 Task: Find connections with filter location Lebu with filter topic #Energywith filter profile language German with filter current company Blue Star Limited with filter school Vidya Mandir Senior Secondary School with filter industry Retail Art Dealers with filter service category Strategic Planning with filter keywords title Civil Engineer
Action: Mouse moved to (533, 74)
Screenshot: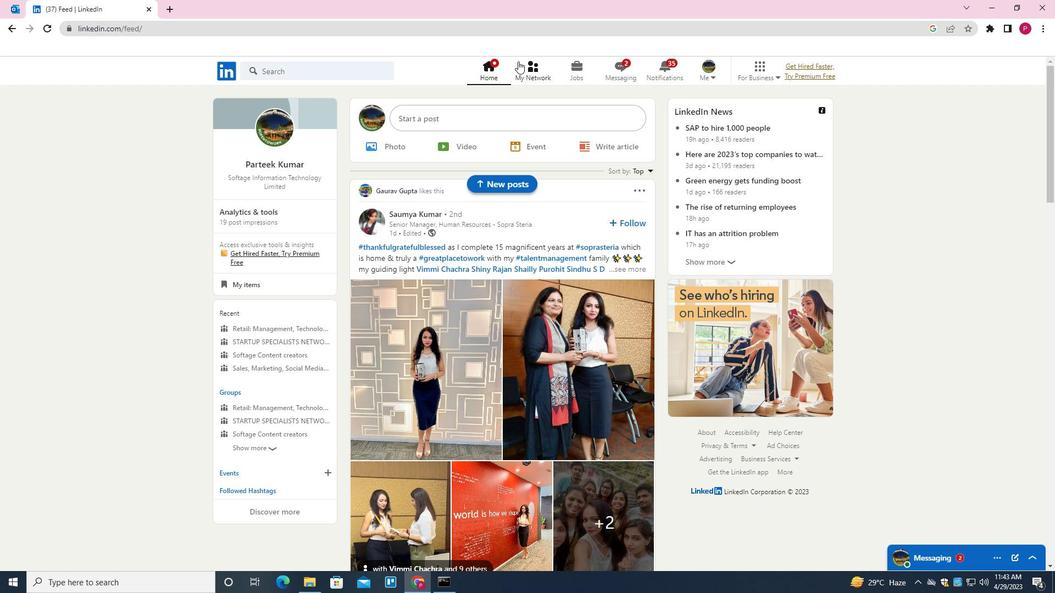 
Action: Mouse pressed left at (533, 74)
Screenshot: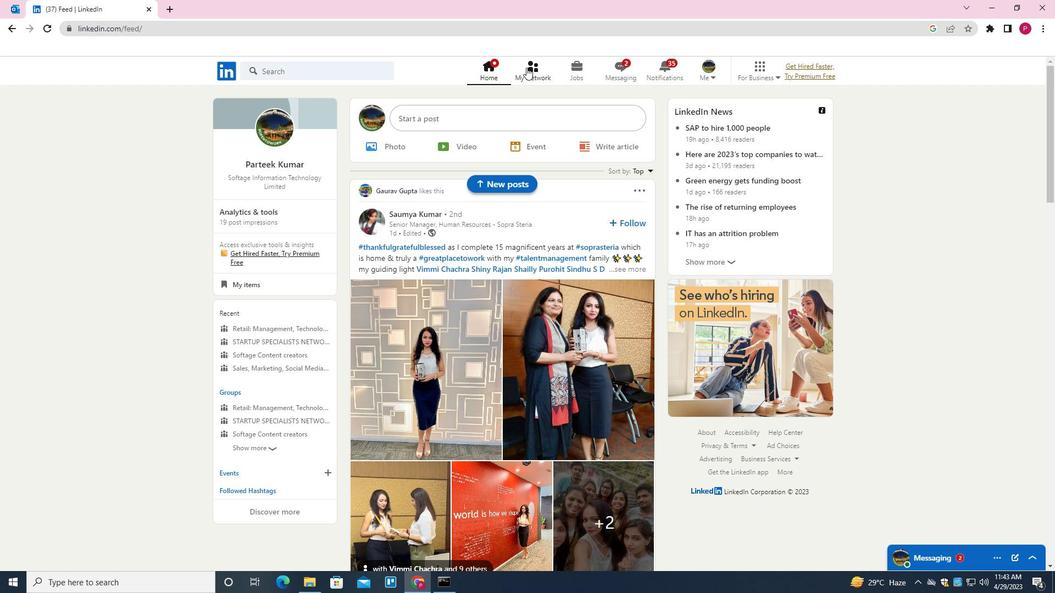 
Action: Mouse moved to (334, 134)
Screenshot: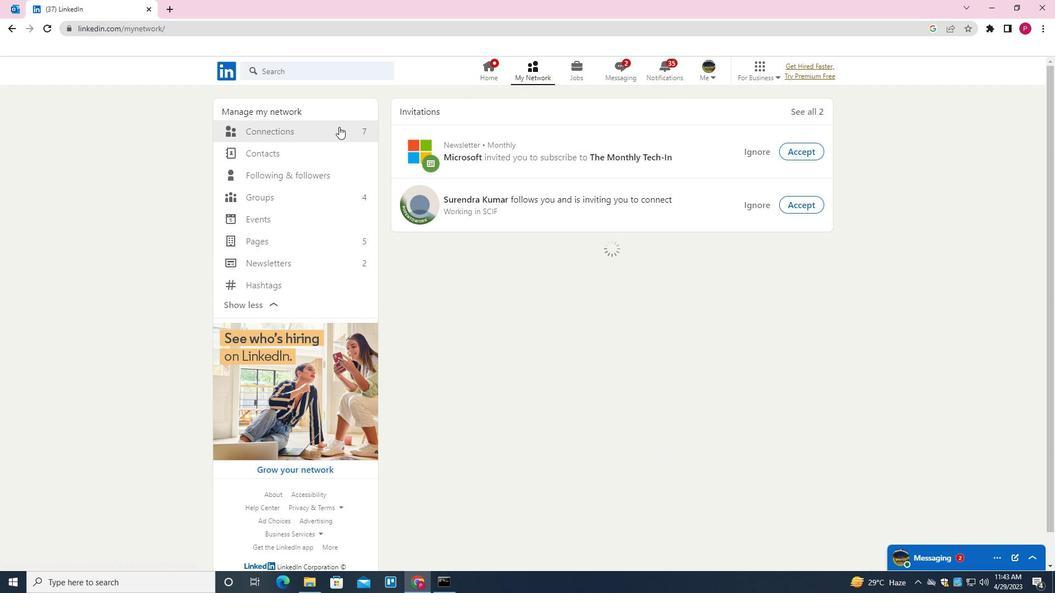 
Action: Mouse pressed left at (334, 134)
Screenshot: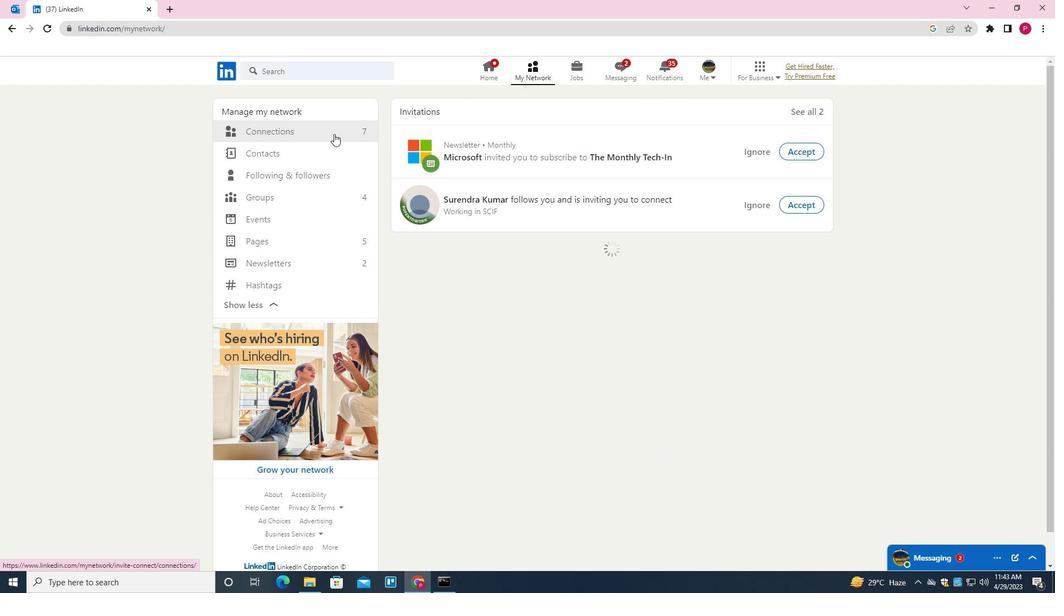
Action: Mouse moved to (604, 131)
Screenshot: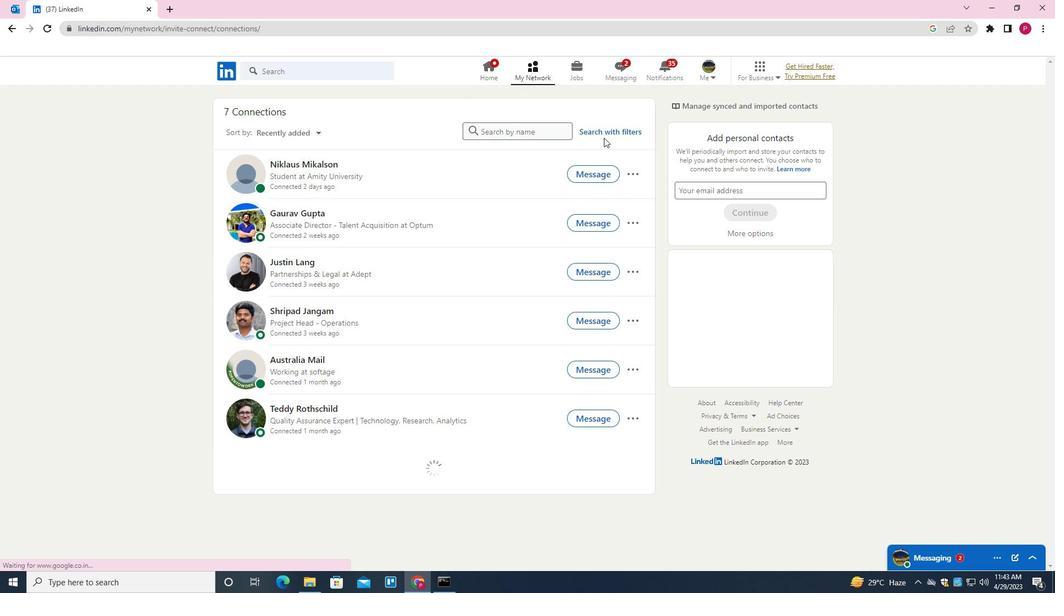 
Action: Mouse pressed left at (604, 131)
Screenshot: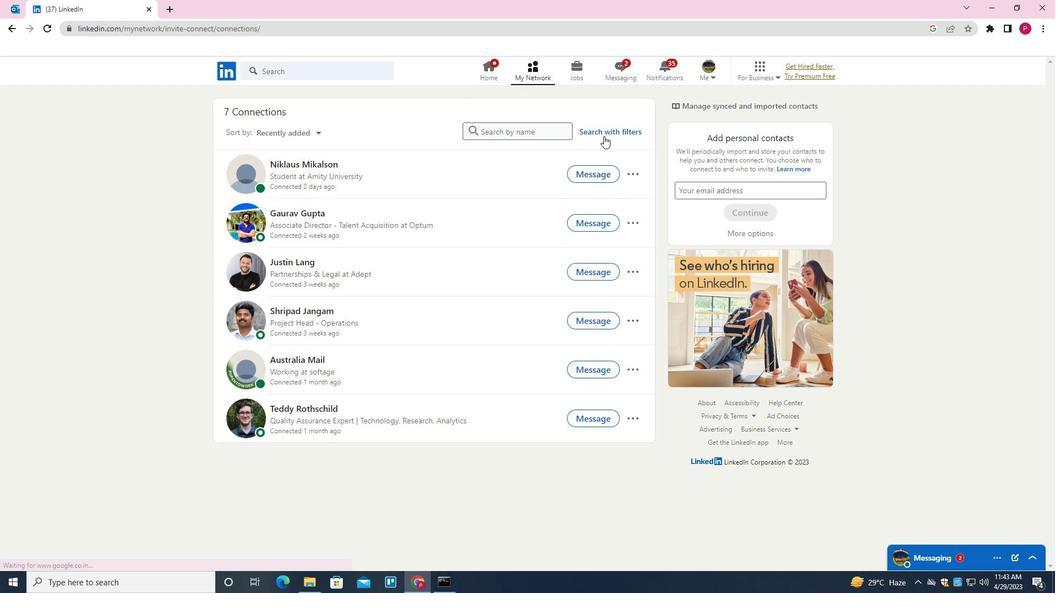
Action: Mouse moved to (565, 100)
Screenshot: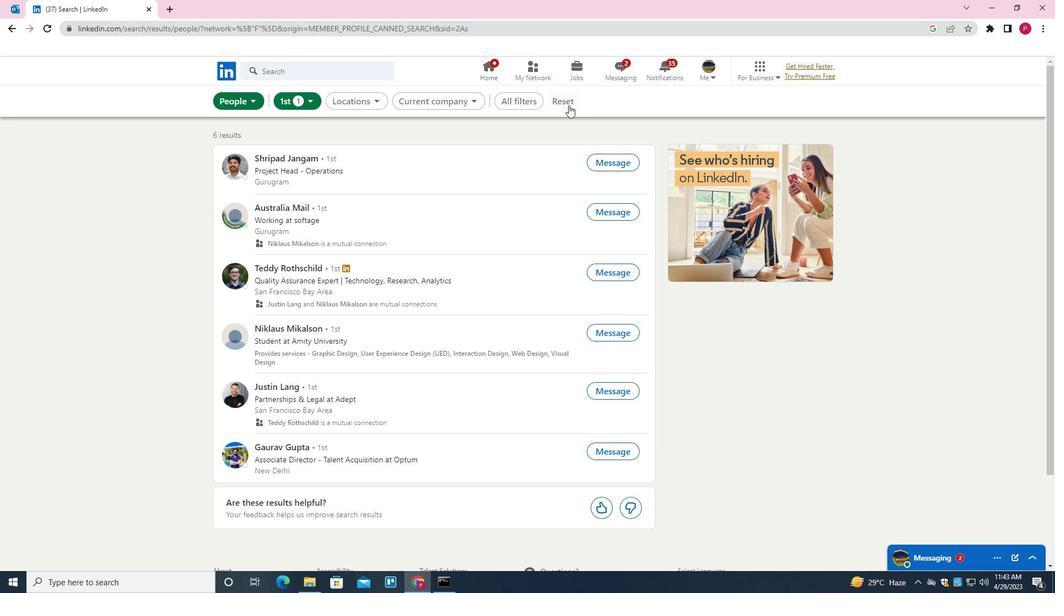 
Action: Mouse pressed left at (565, 100)
Screenshot: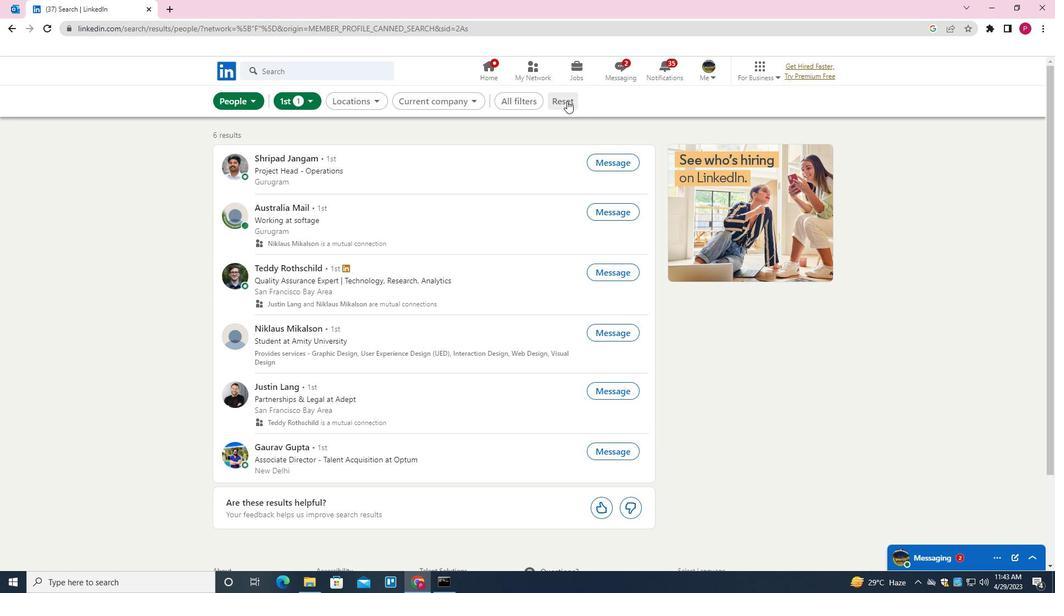 
Action: Mouse moved to (558, 100)
Screenshot: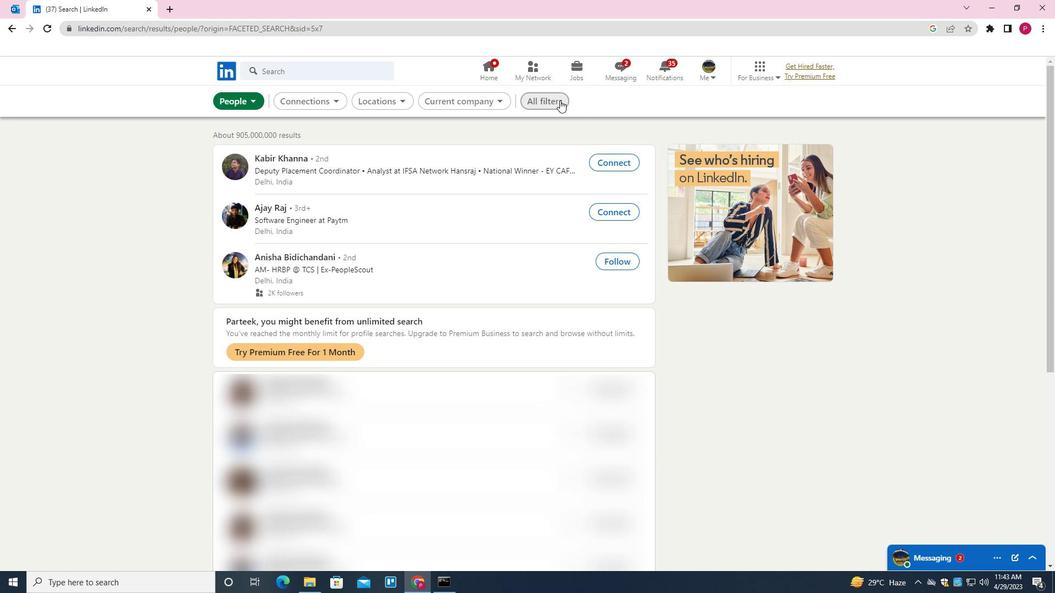 
Action: Mouse pressed left at (558, 100)
Screenshot: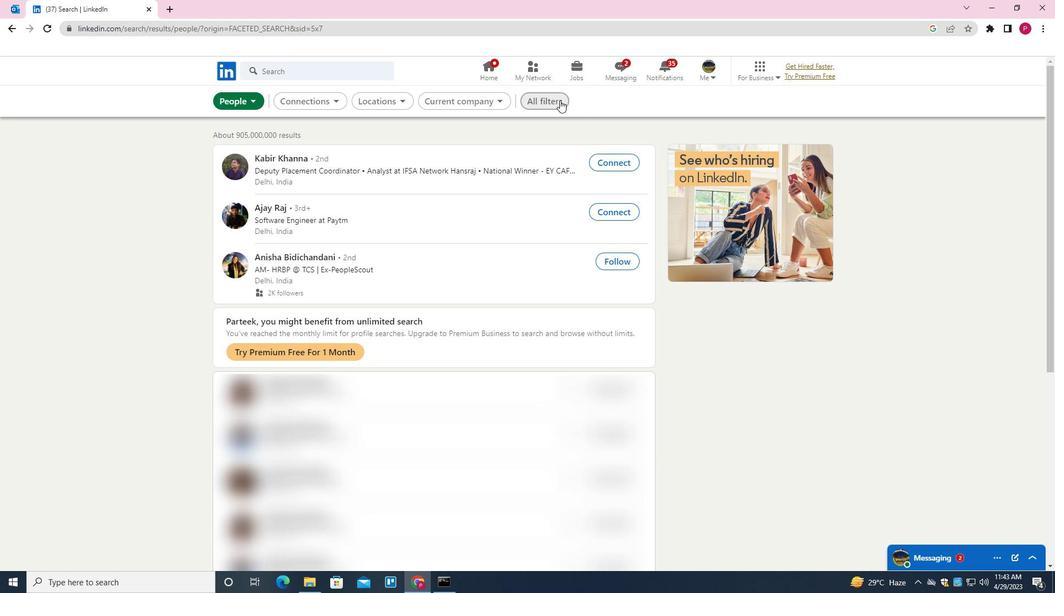 
Action: Mouse moved to (821, 300)
Screenshot: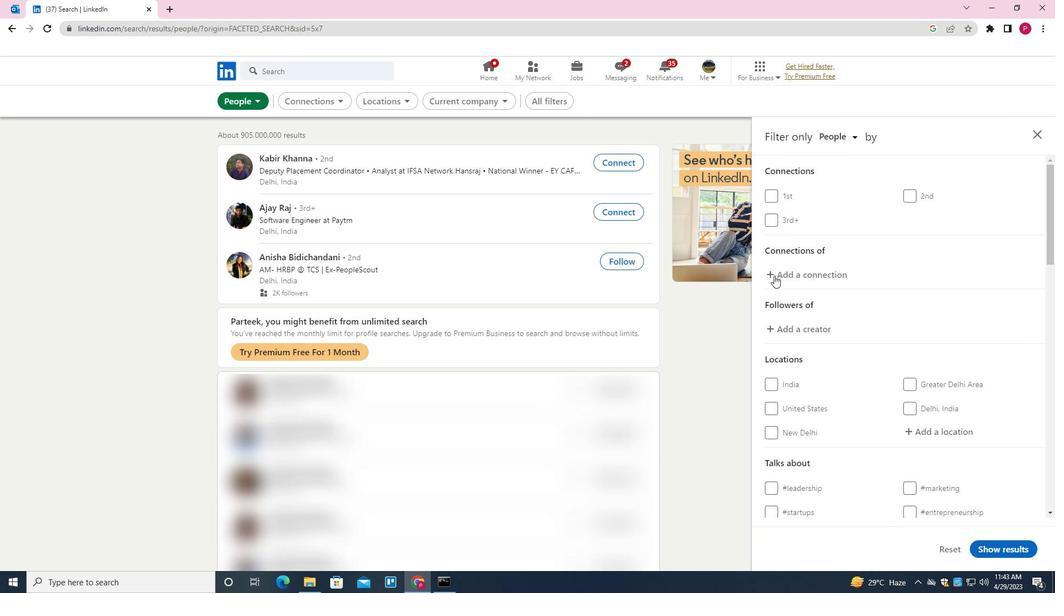 
Action: Mouse scrolled (821, 300) with delta (0, 0)
Screenshot: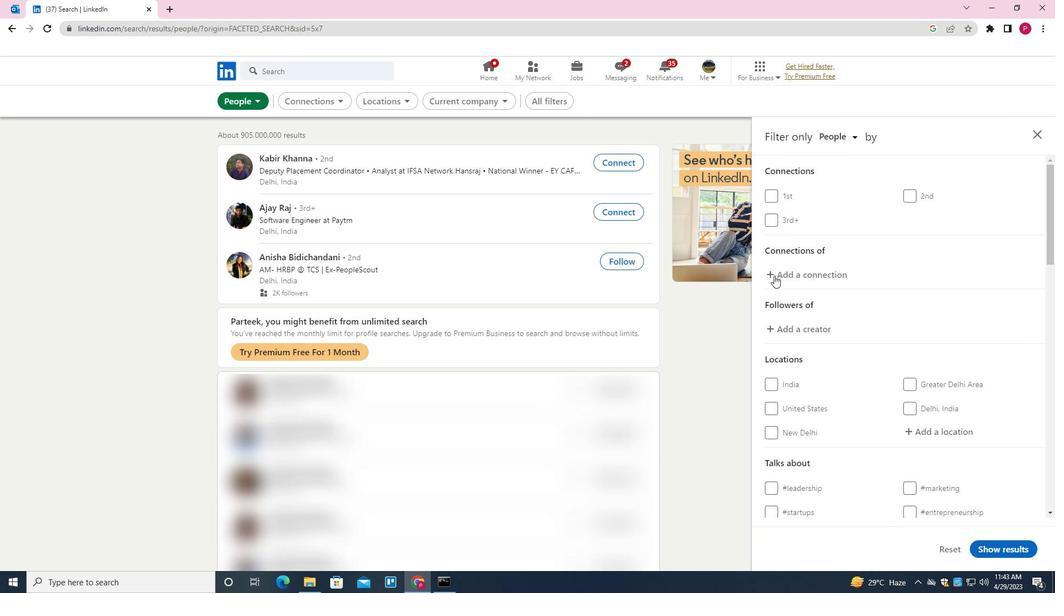 
Action: Mouse moved to (829, 305)
Screenshot: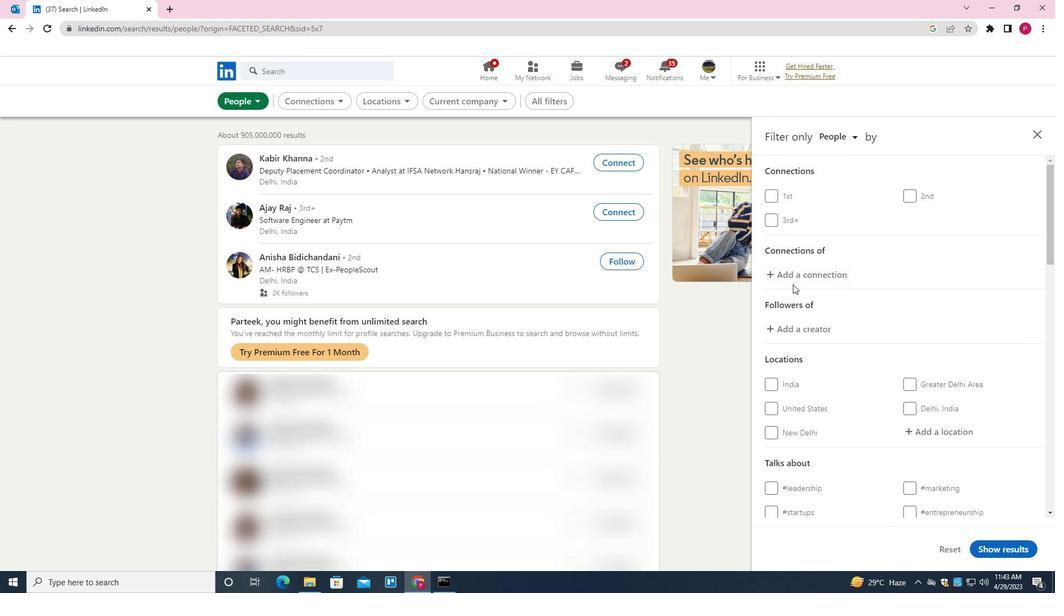 
Action: Mouse scrolled (829, 304) with delta (0, 0)
Screenshot: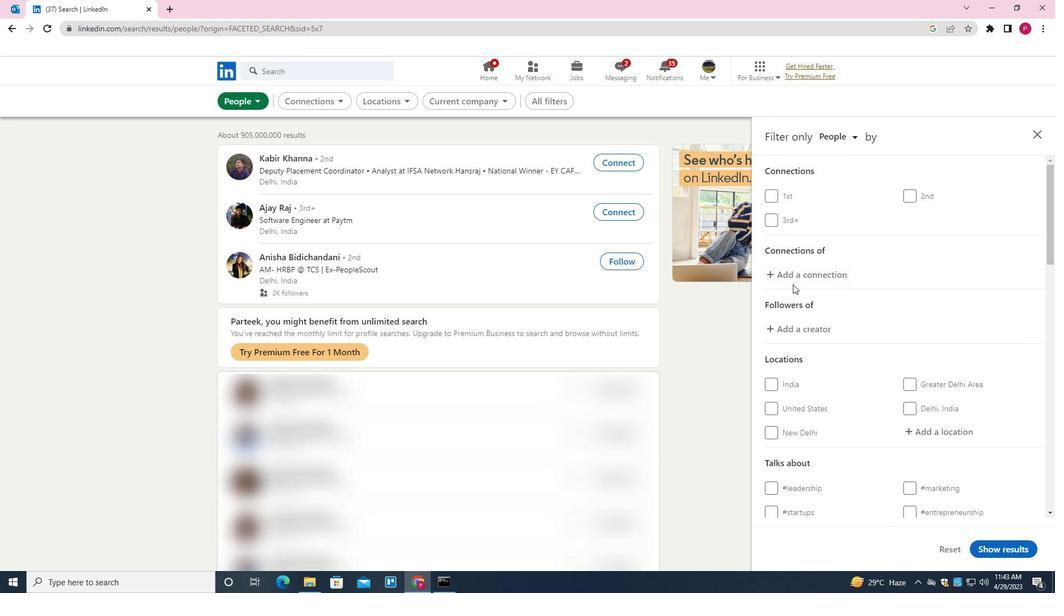
Action: Mouse moved to (950, 323)
Screenshot: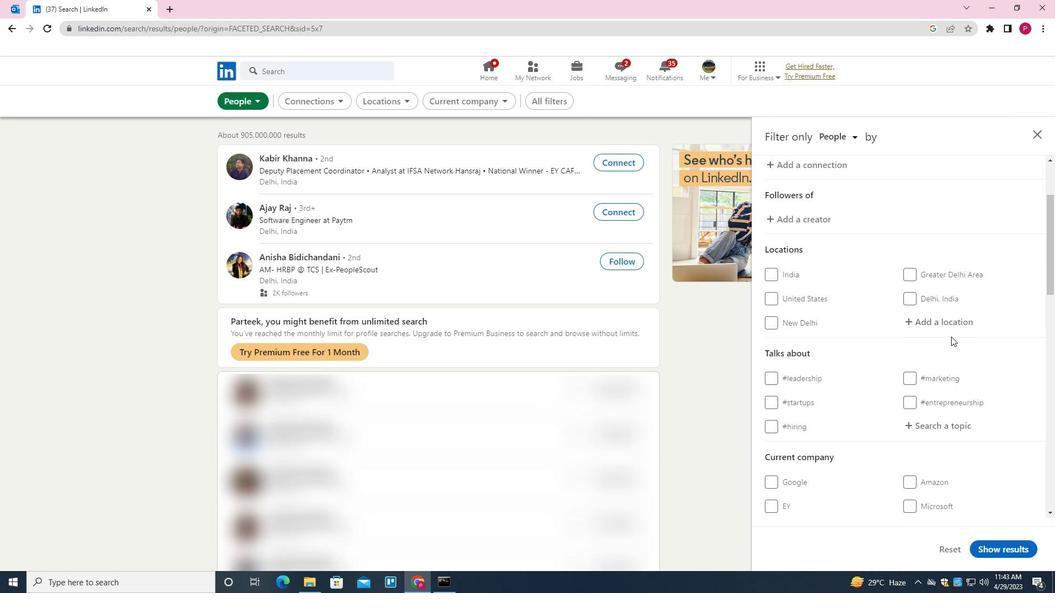 
Action: Mouse pressed left at (950, 323)
Screenshot: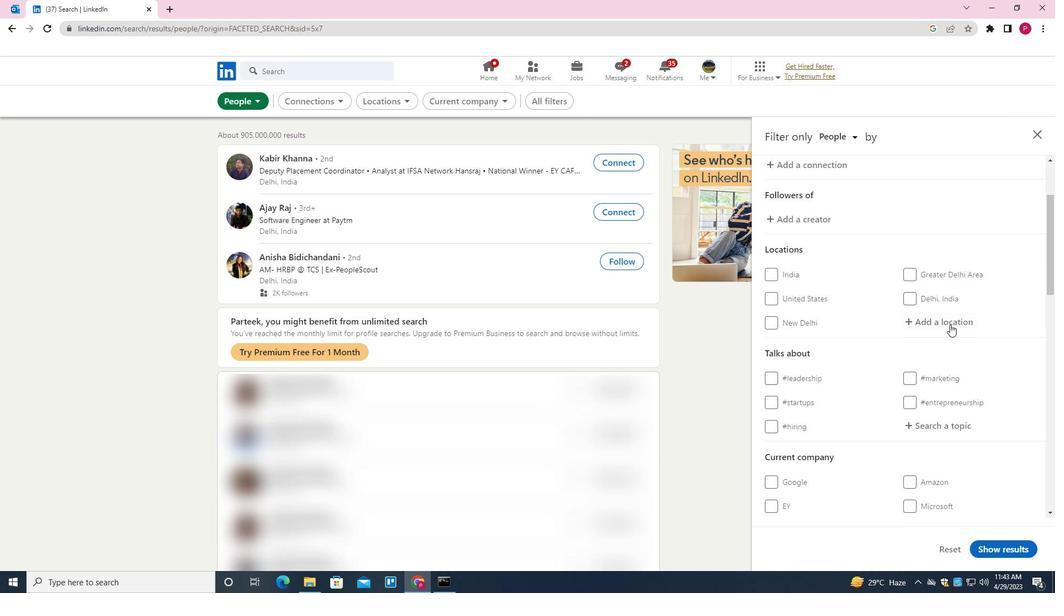 
Action: Key pressed <Key.shift>LEBU<Key.down><Key.enter>
Screenshot: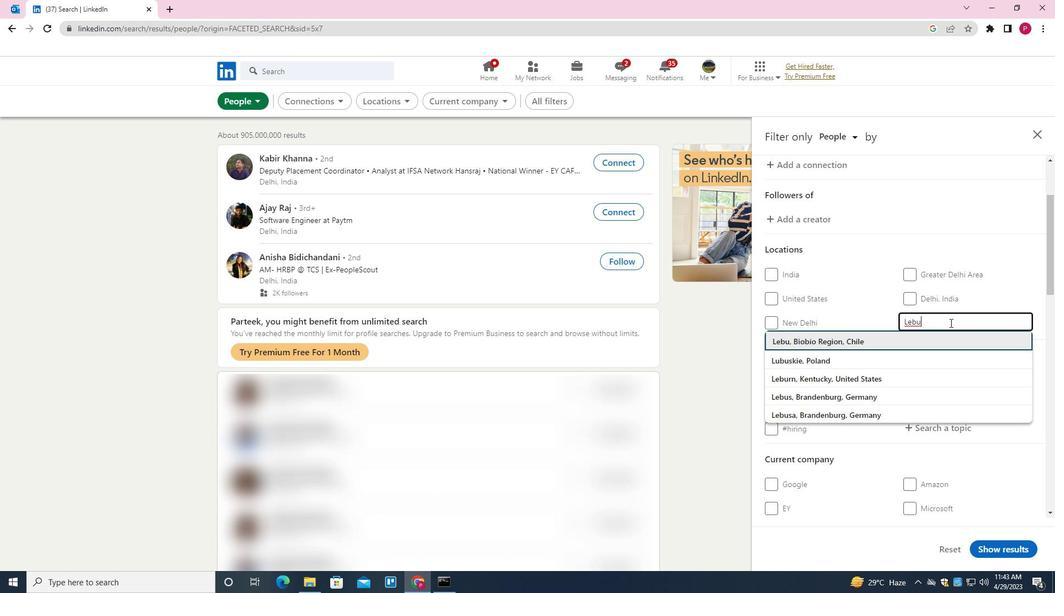 
Action: Mouse moved to (886, 337)
Screenshot: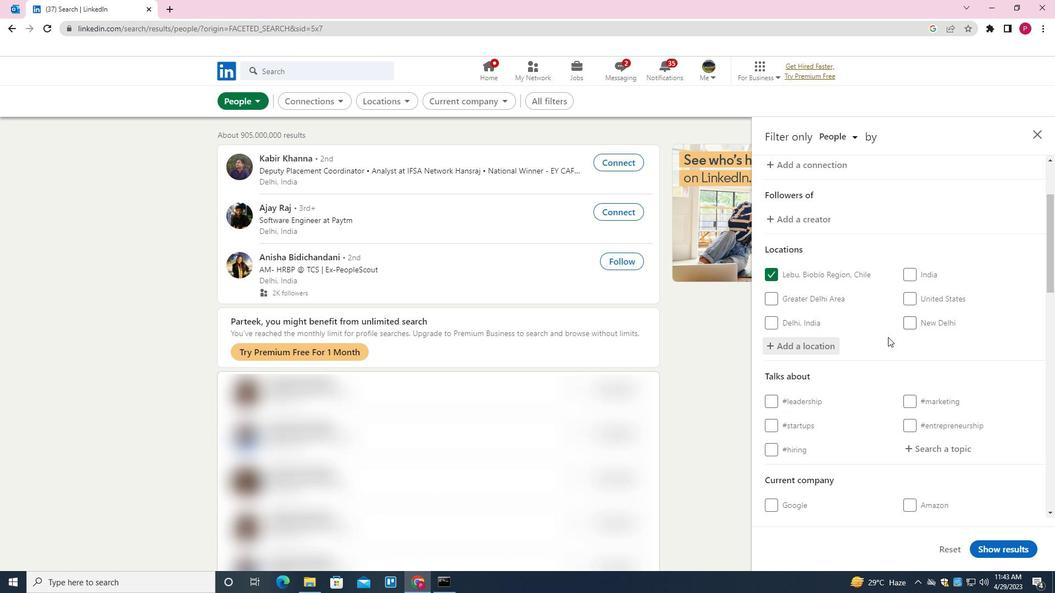 
Action: Mouse scrolled (886, 336) with delta (0, 0)
Screenshot: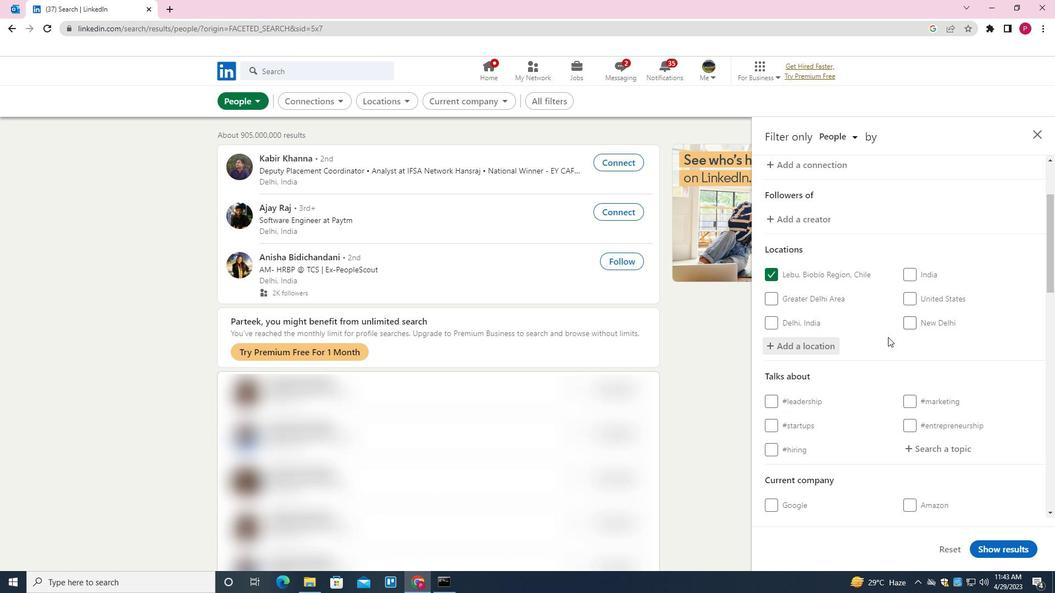 
Action: Mouse moved to (885, 338)
Screenshot: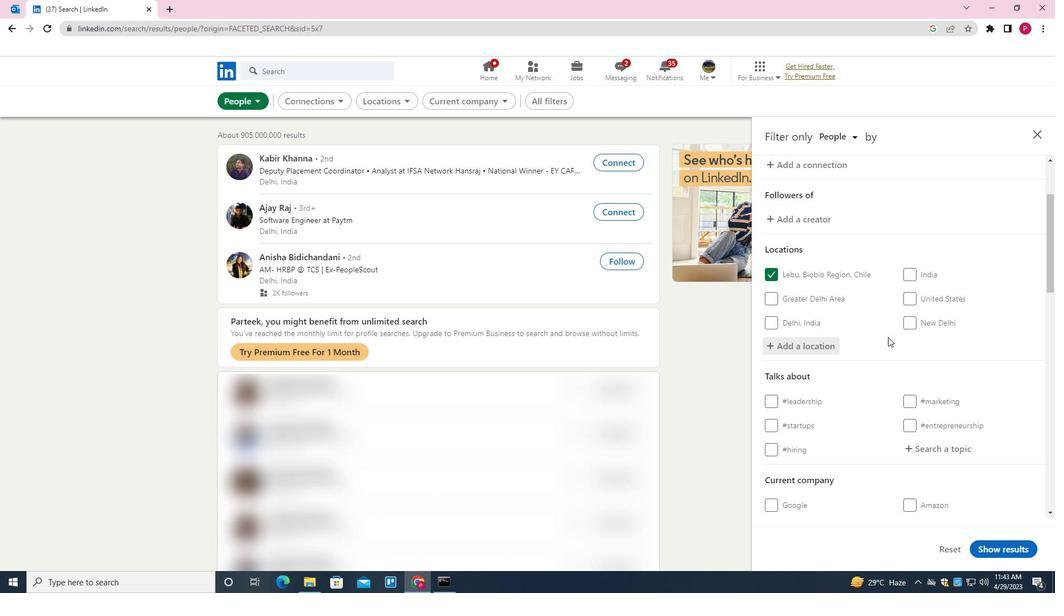 
Action: Mouse scrolled (885, 337) with delta (0, 0)
Screenshot: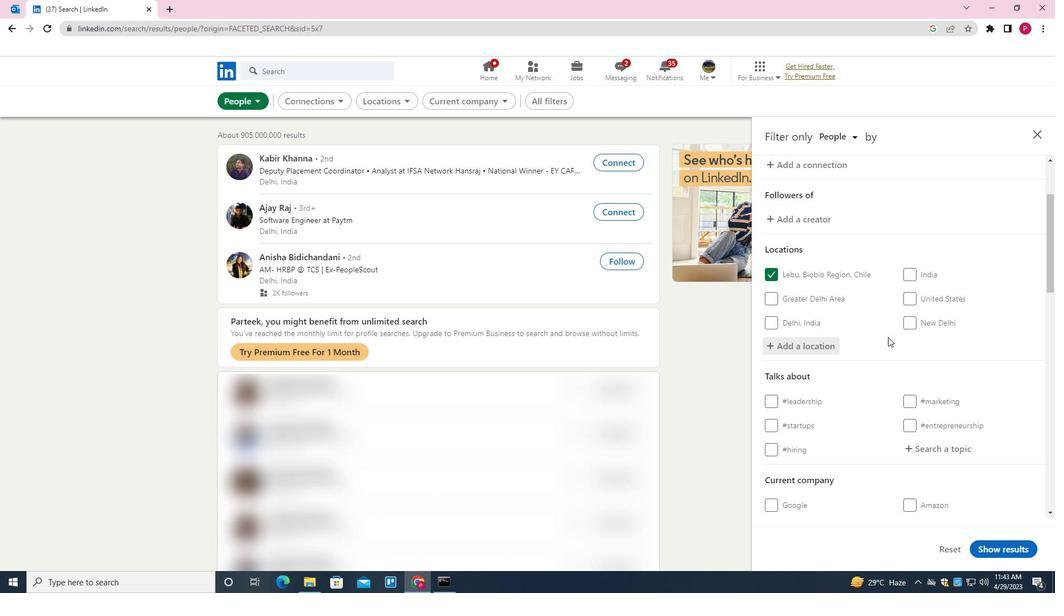 
Action: Mouse moved to (884, 339)
Screenshot: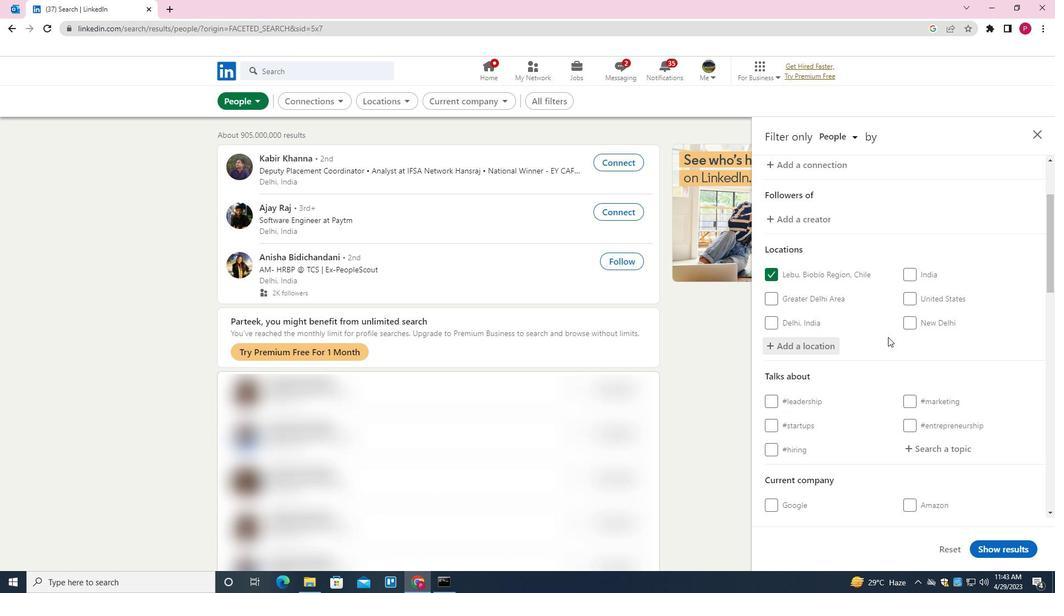 
Action: Mouse scrolled (884, 339) with delta (0, 0)
Screenshot: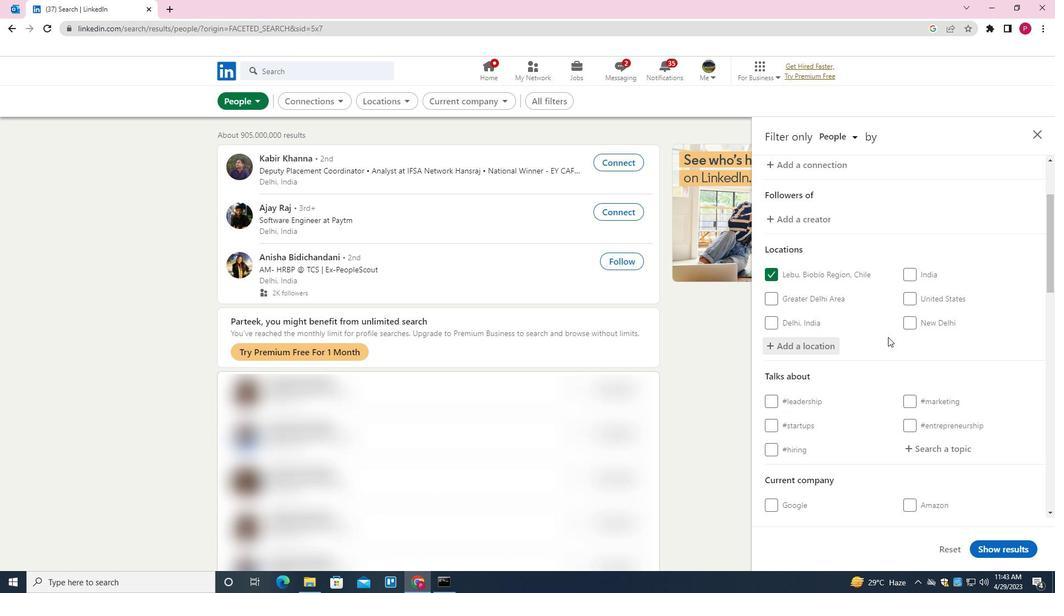 
Action: Mouse moved to (945, 286)
Screenshot: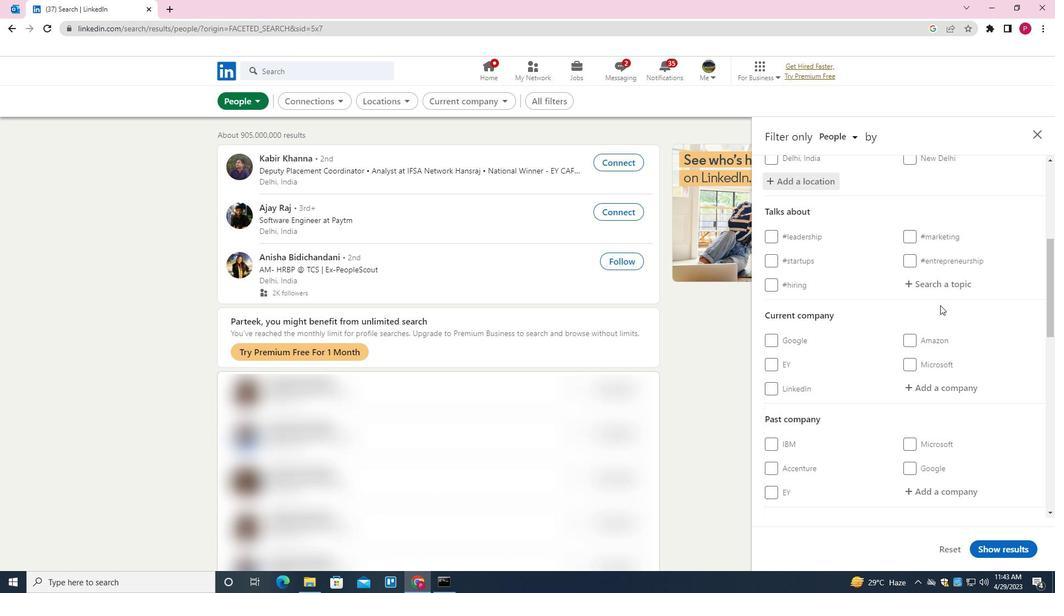 
Action: Mouse pressed left at (945, 286)
Screenshot: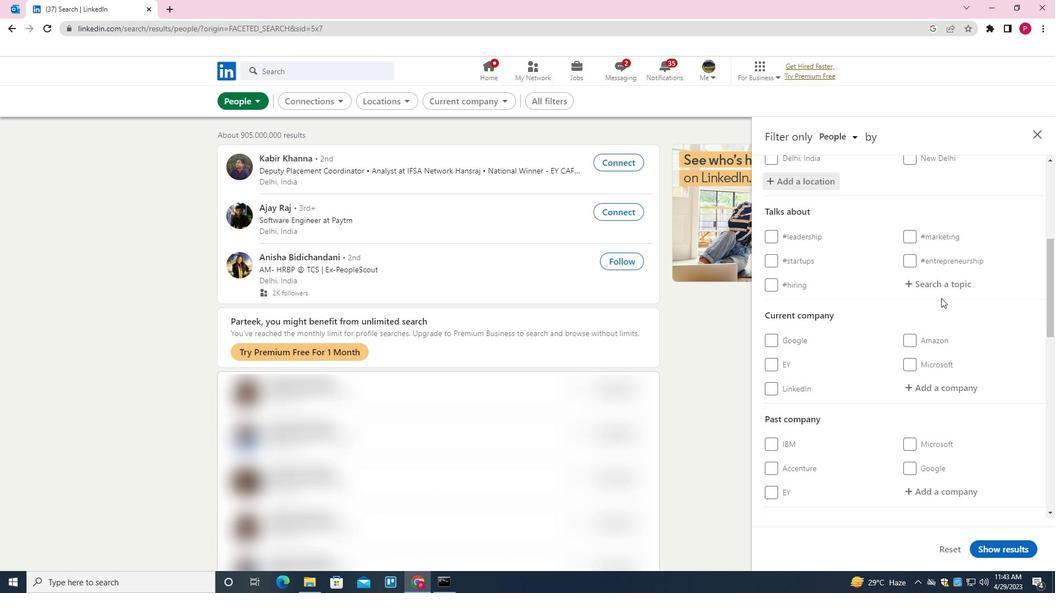 
Action: Key pressed ENERGY<Key.down><Key.enter>
Screenshot: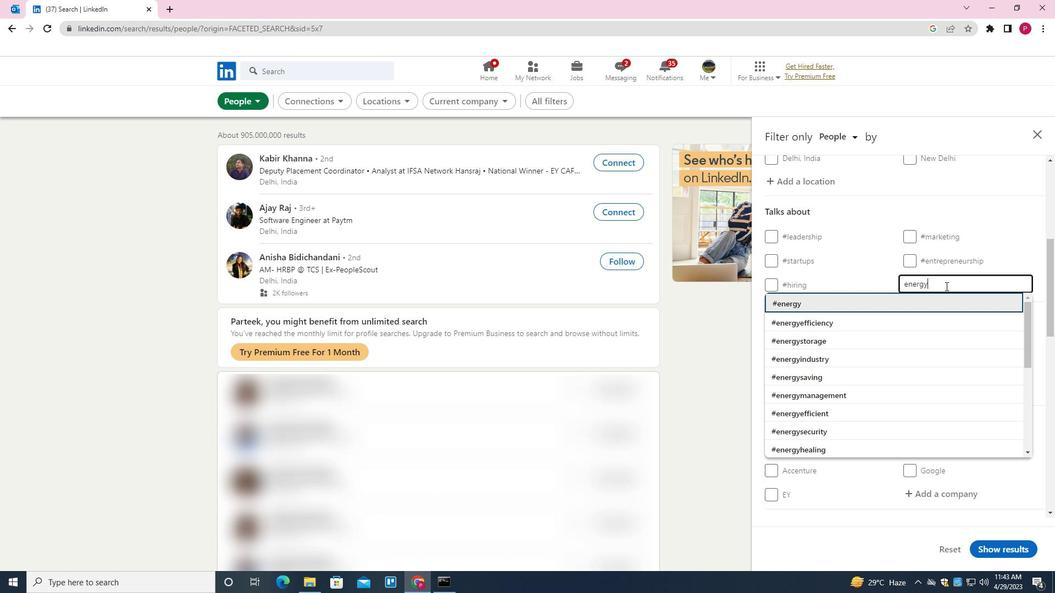 
Action: Mouse moved to (903, 360)
Screenshot: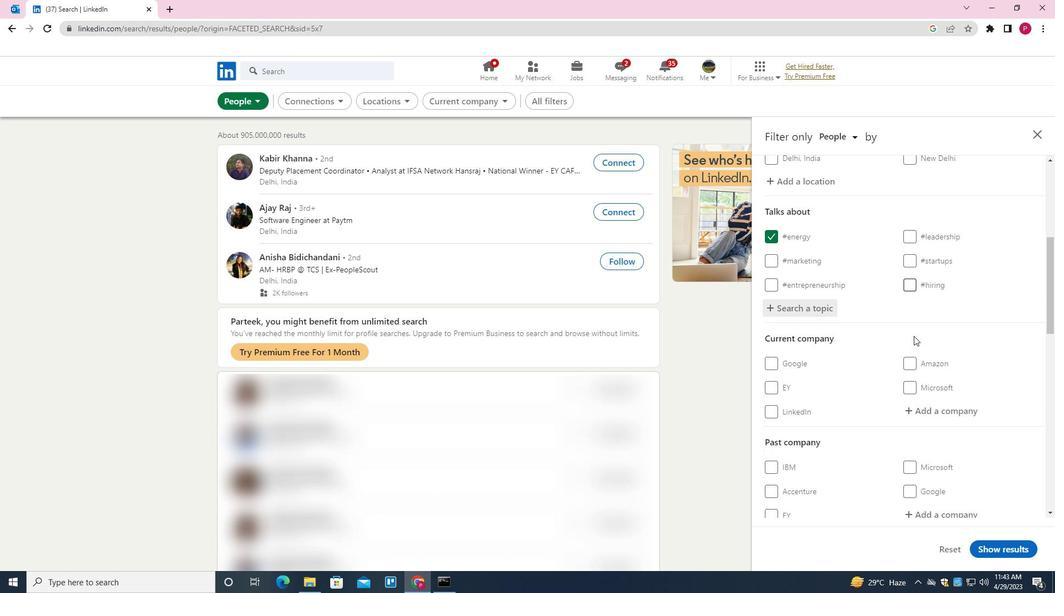 
Action: Mouse scrolled (903, 359) with delta (0, 0)
Screenshot: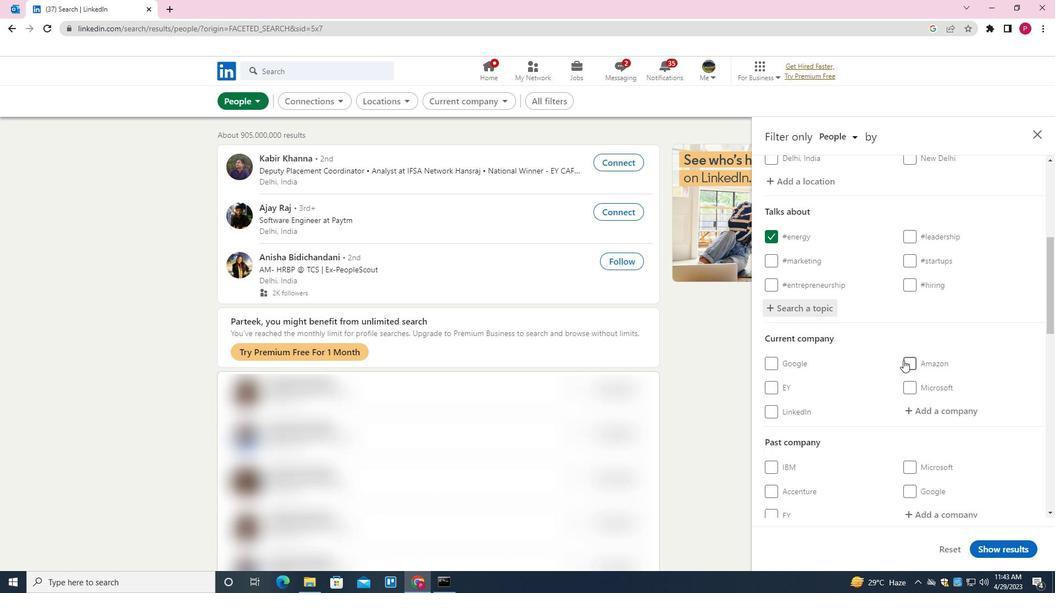 
Action: Mouse scrolled (903, 359) with delta (0, 0)
Screenshot: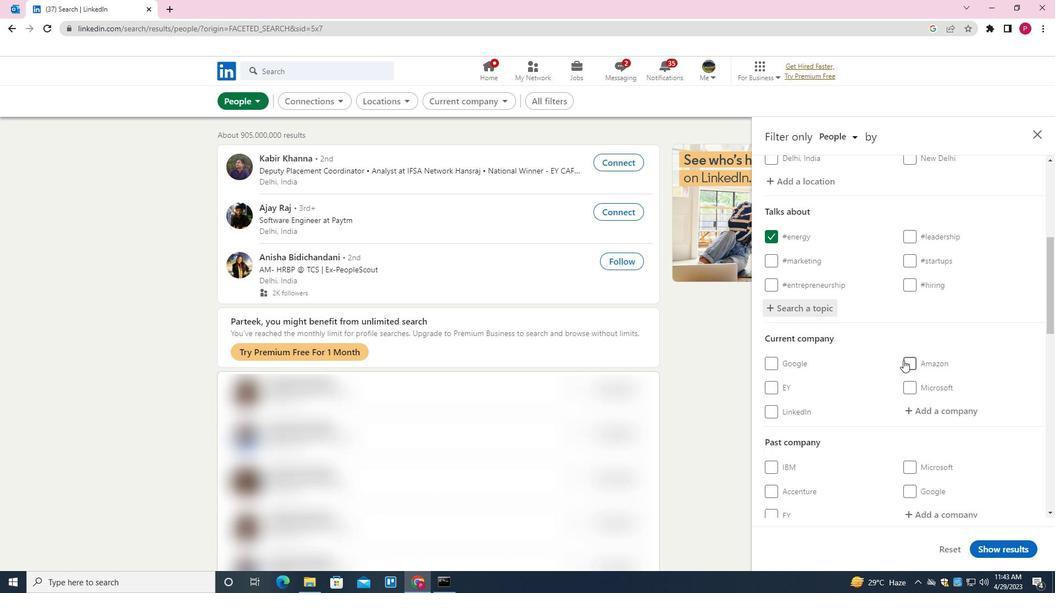 
Action: Mouse moved to (864, 367)
Screenshot: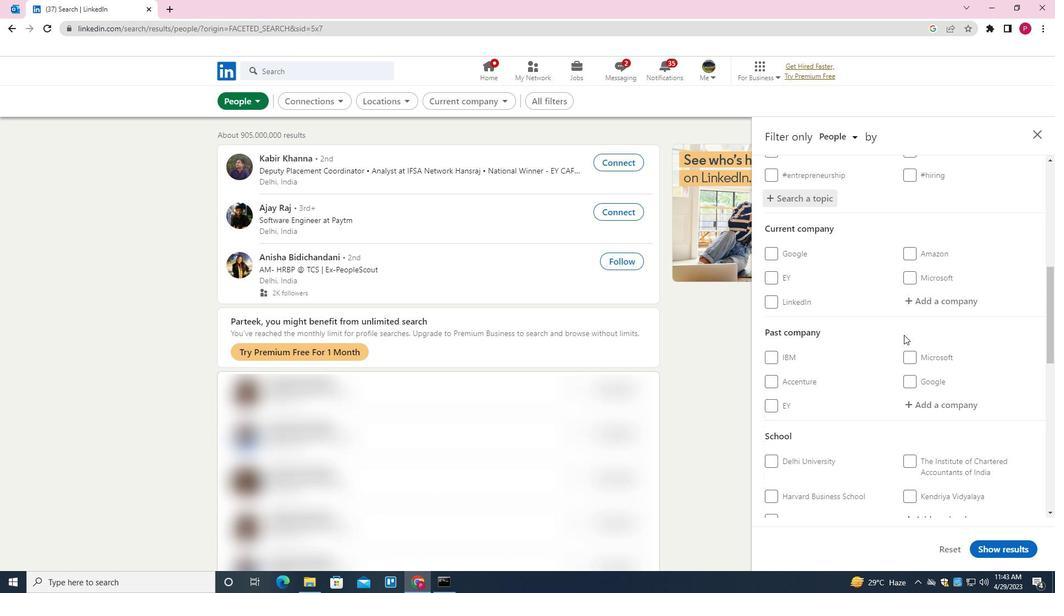 
Action: Mouse scrolled (864, 366) with delta (0, 0)
Screenshot: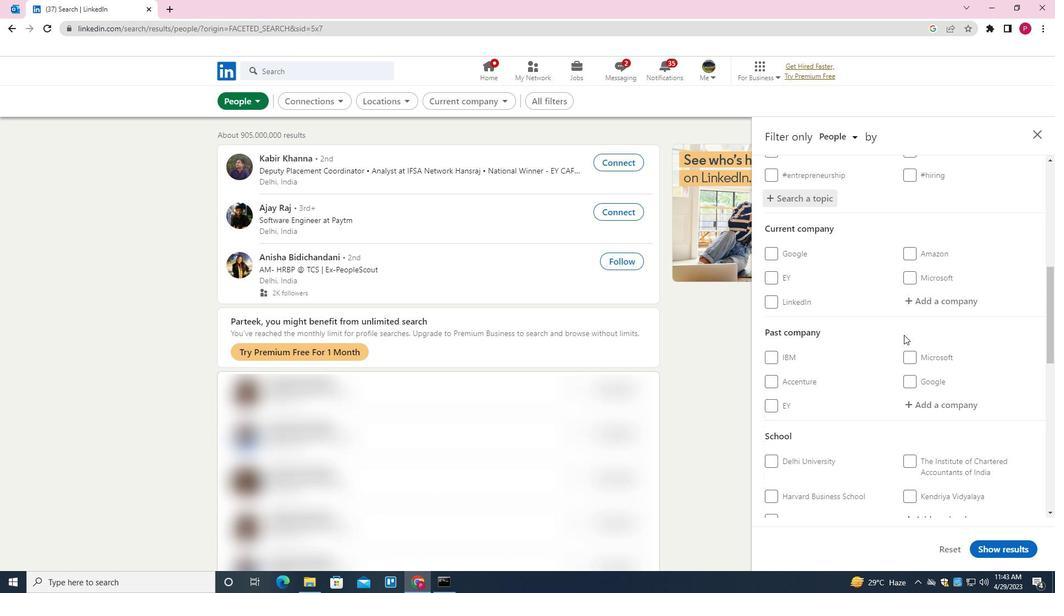 
Action: Mouse moved to (864, 367)
Screenshot: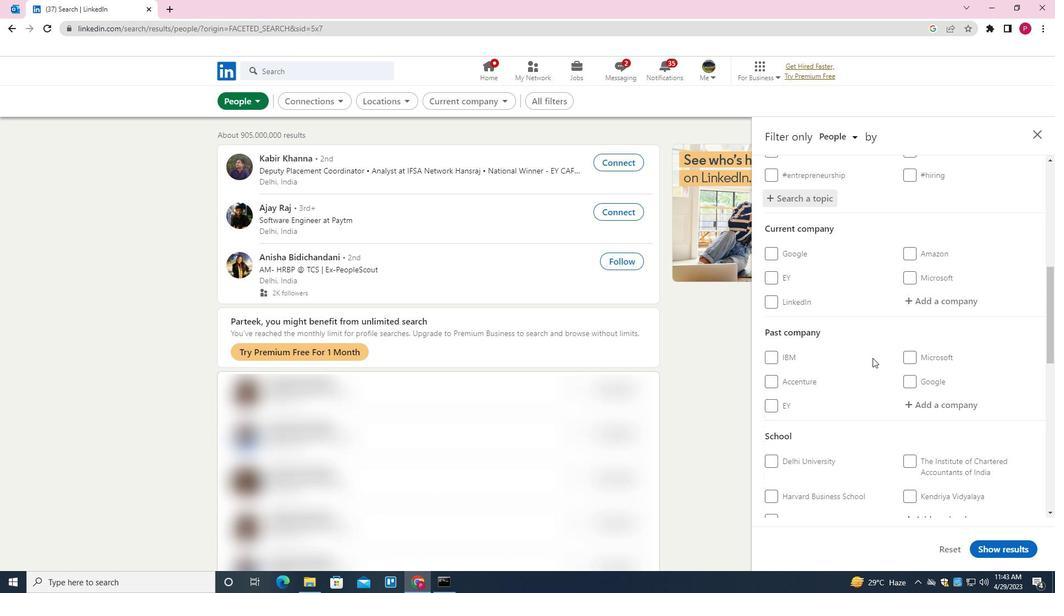 
Action: Mouse scrolled (864, 367) with delta (0, 0)
Screenshot: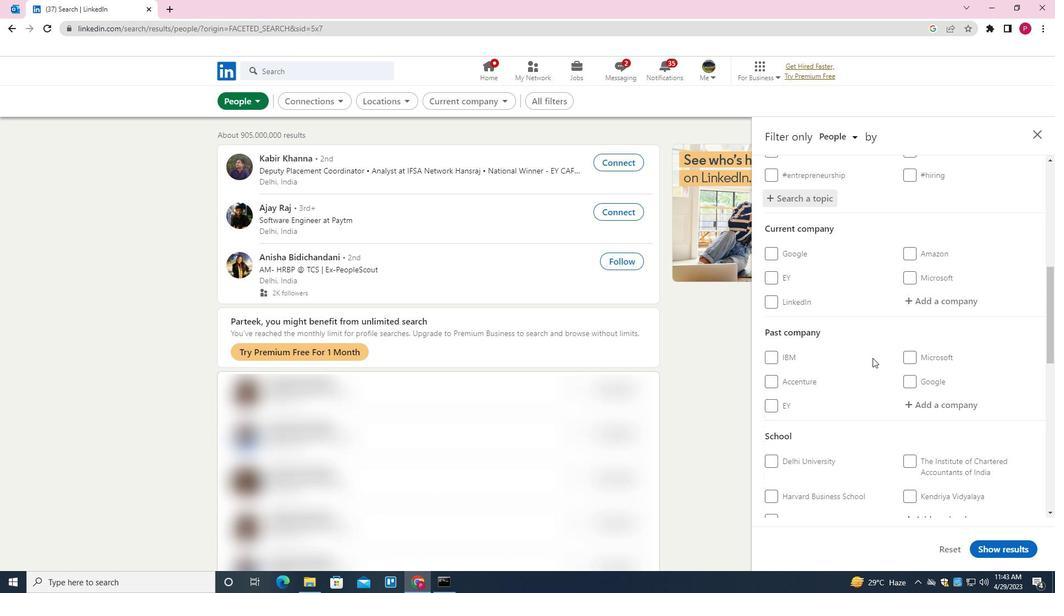 
Action: Mouse moved to (864, 368)
Screenshot: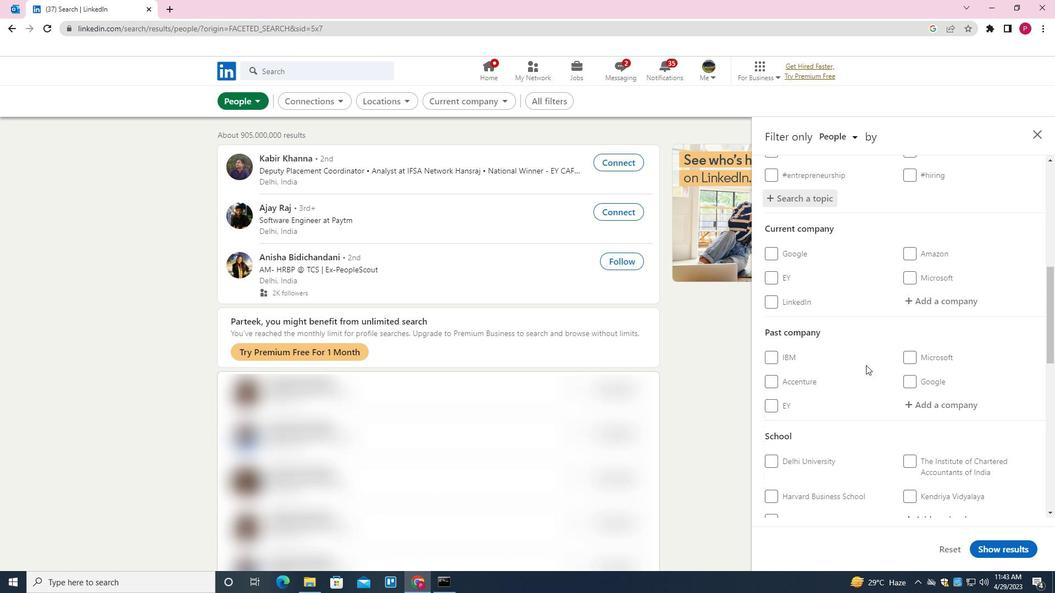 
Action: Mouse scrolled (864, 367) with delta (0, 0)
Screenshot: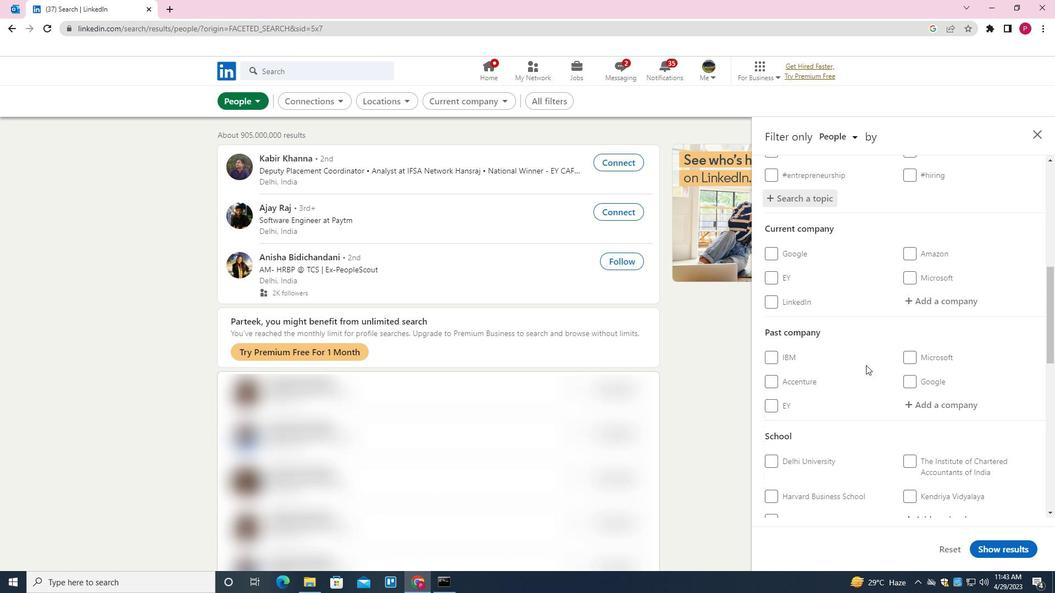 
Action: Mouse moved to (863, 369)
Screenshot: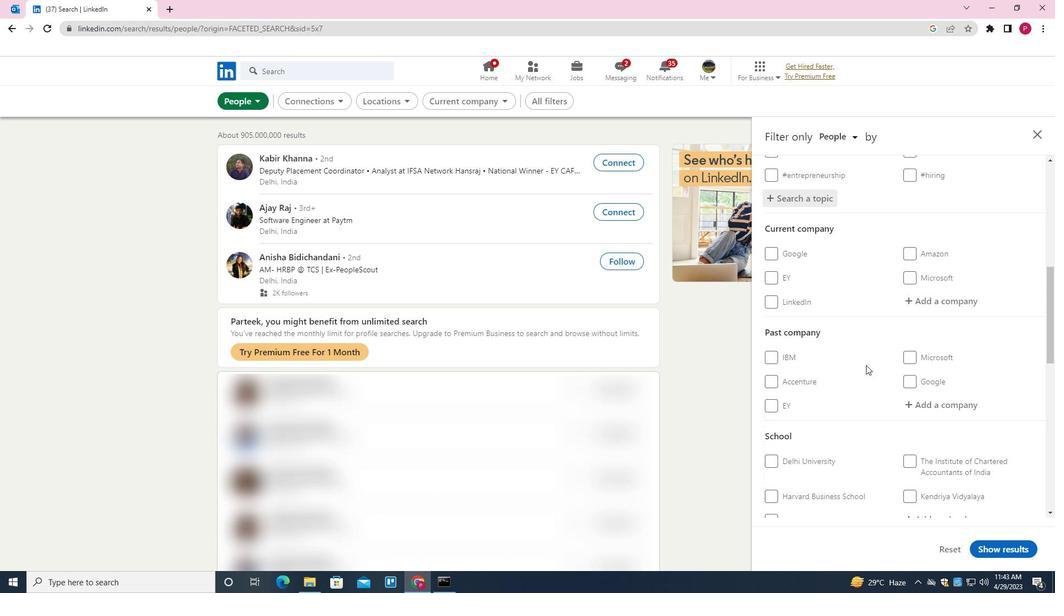 
Action: Mouse scrolled (863, 369) with delta (0, 0)
Screenshot: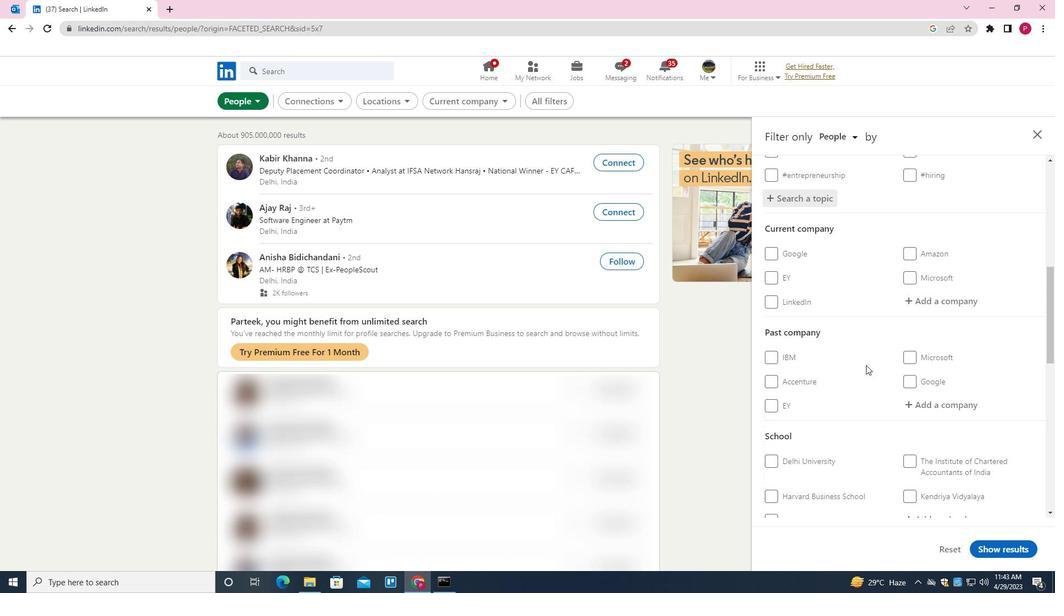 
Action: Mouse moved to (856, 382)
Screenshot: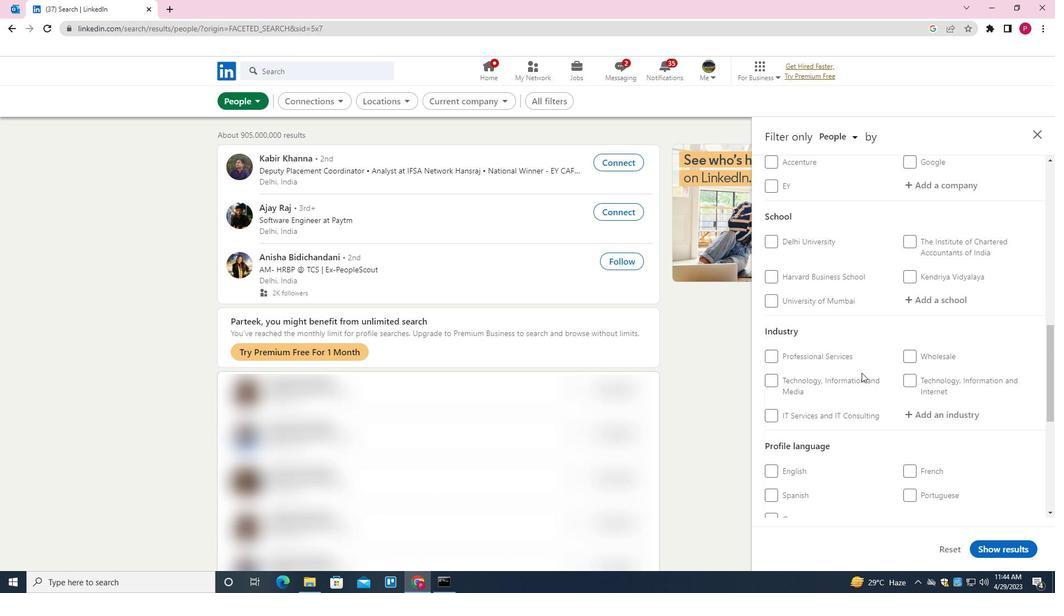 
Action: Mouse scrolled (856, 381) with delta (0, 0)
Screenshot: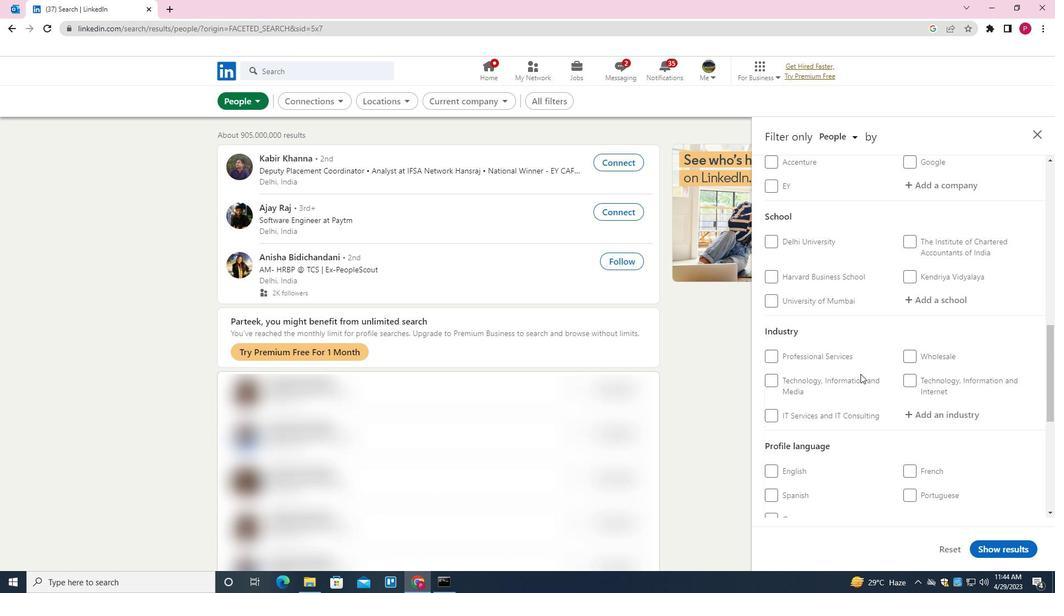 
Action: Mouse scrolled (856, 381) with delta (0, 0)
Screenshot: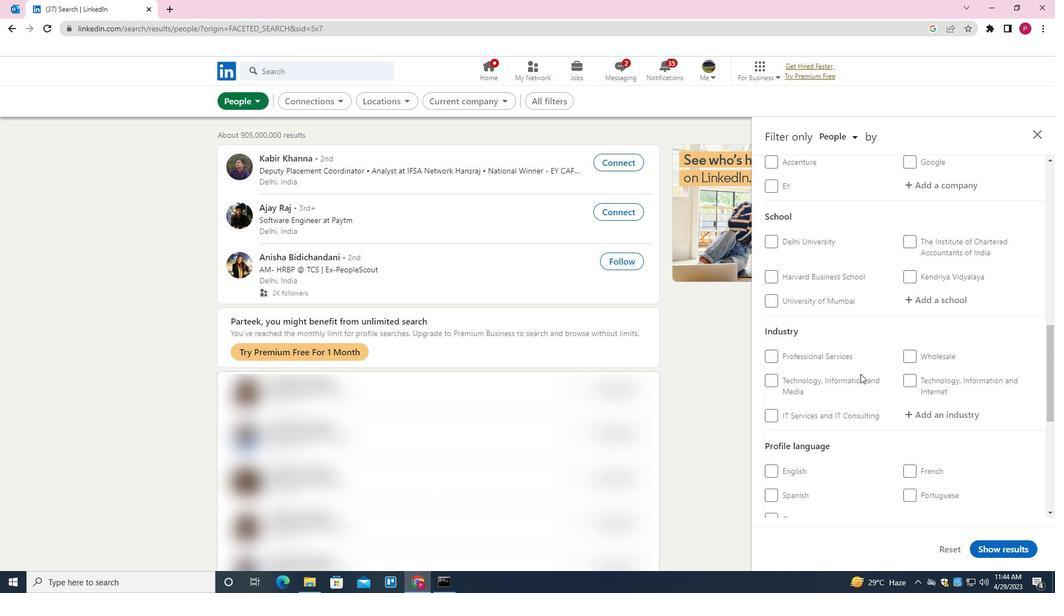 
Action: Mouse scrolled (856, 381) with delta (0, 0)
Screenshot: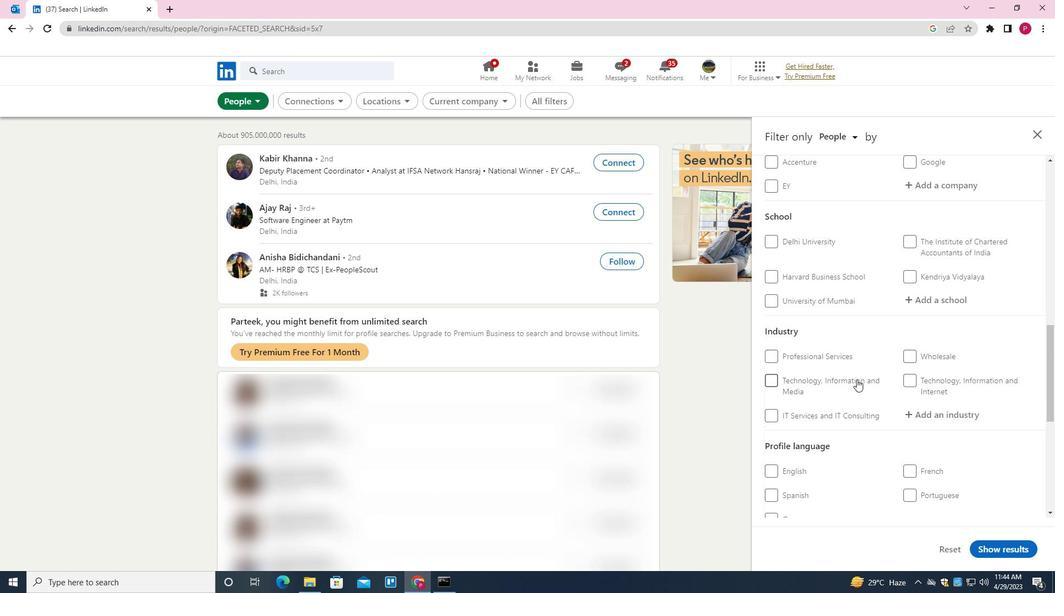 
Action: Mouse moved to (797, 351)
Screenshot: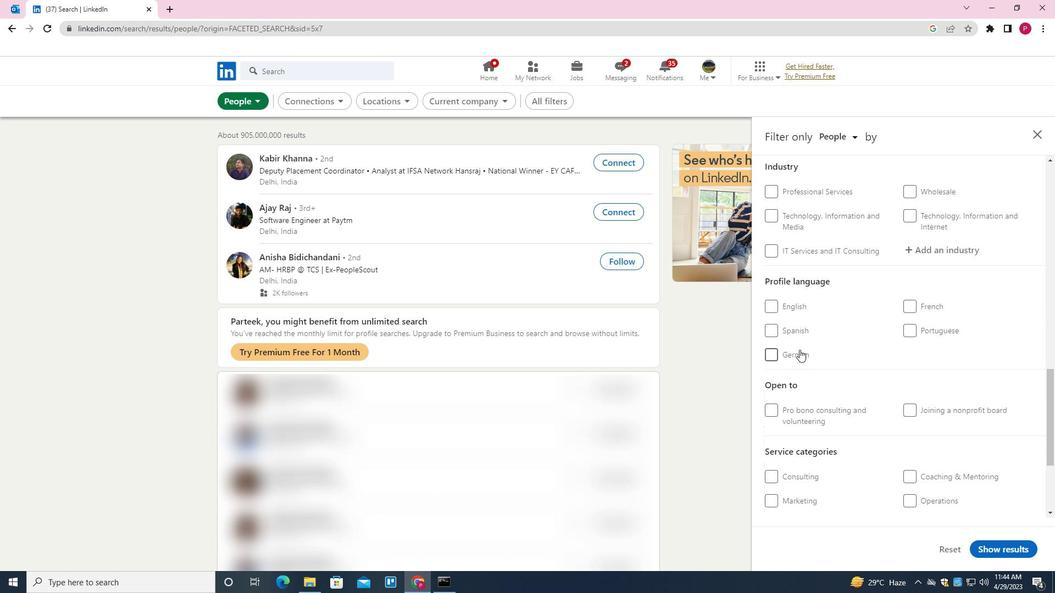 
Action: Mouse pressed left at (797, 351)
Screenshot: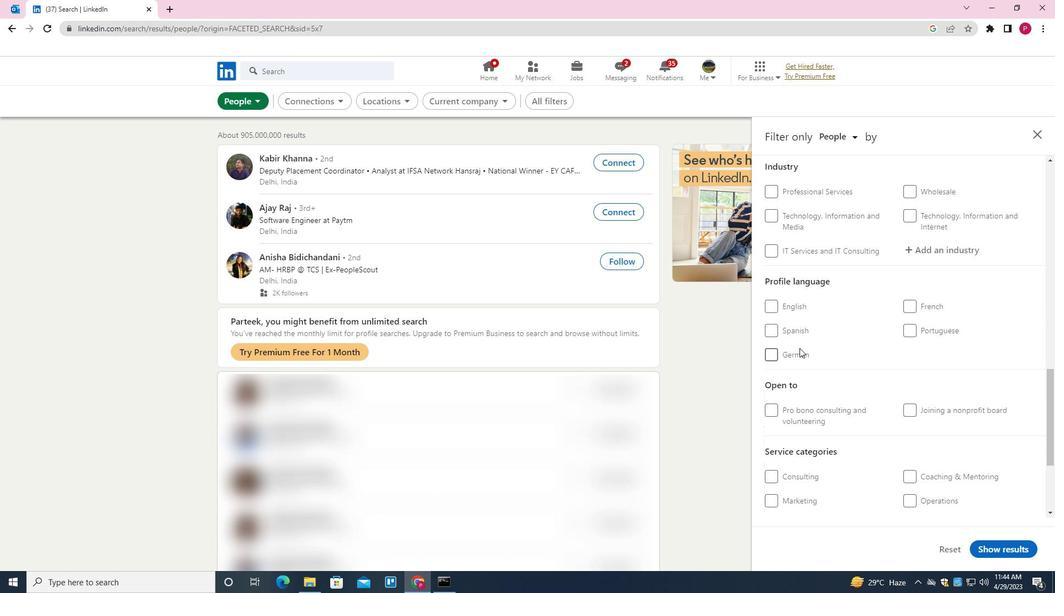 
Action: Mouse scrolled (797, 351) with delta (0, 0)
Screenshot: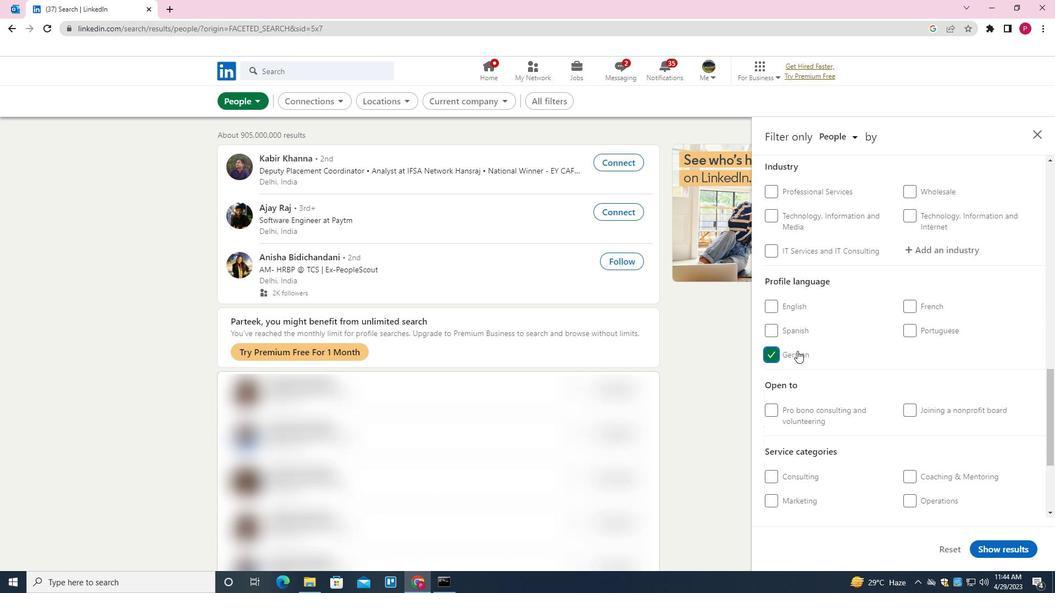
Action: Mouse scrolled (797, 351) with delta (0, 0)
Screenshot: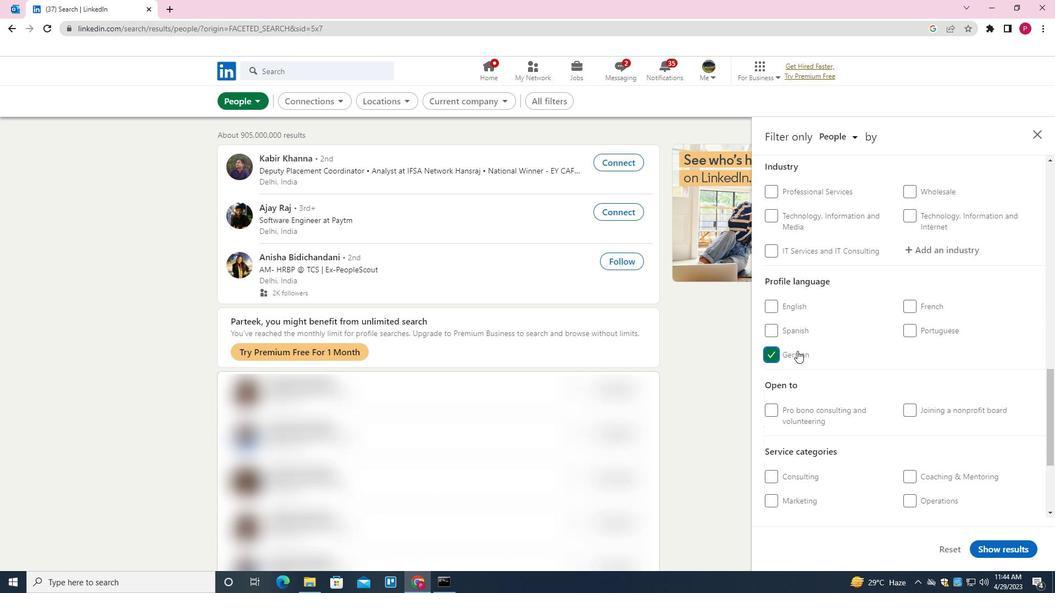 
Action: Mouse scrolled (797, 351) with delta (0, 0)
Screenshot: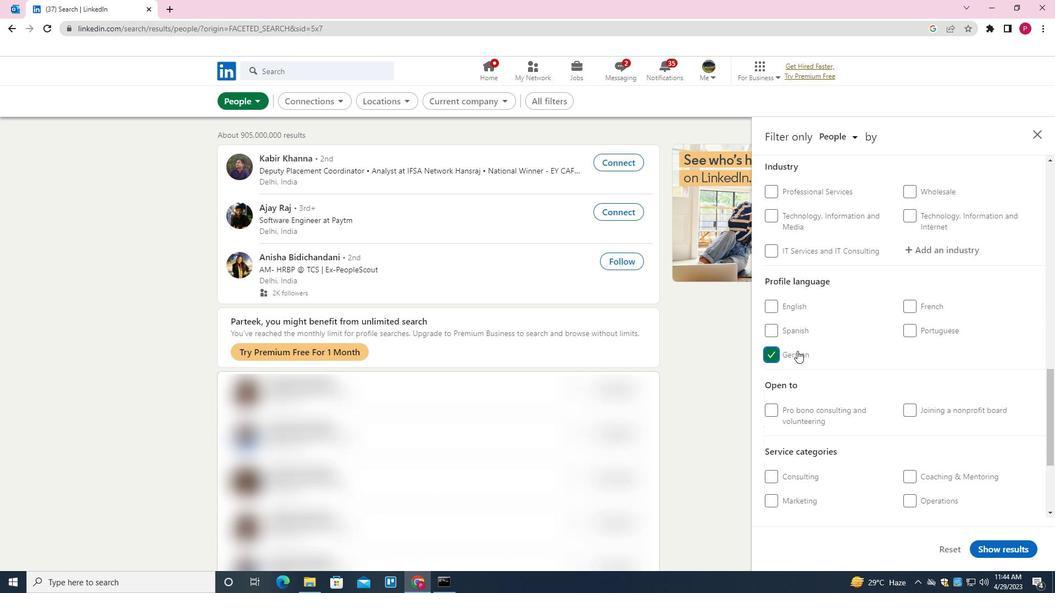 
Action: Mouse scrolled (797, 351) with delta (0, 0)
Screenshot: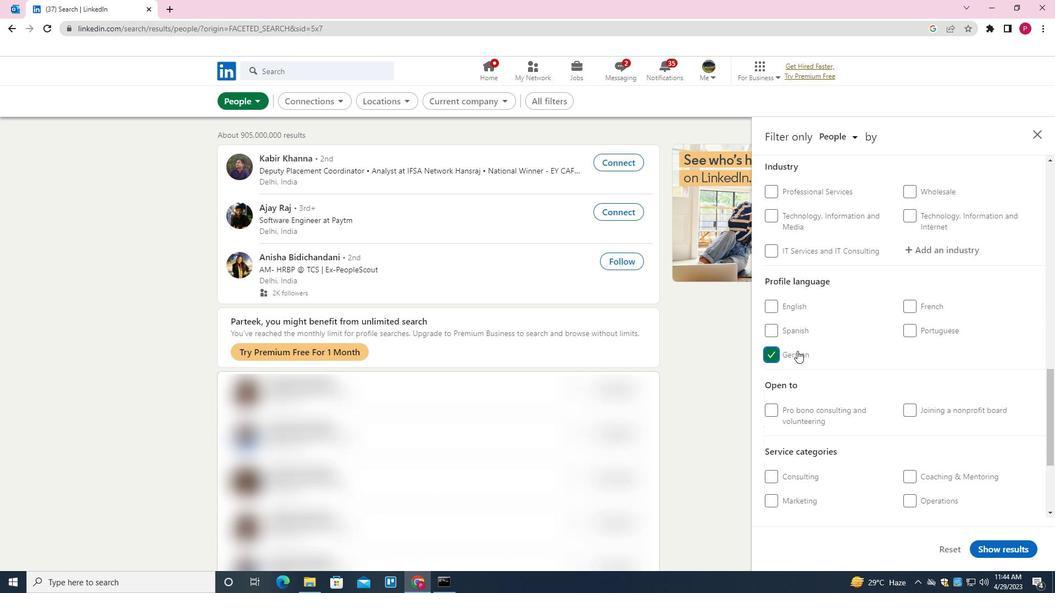 
Action: Mouse scrolled (797, 351) with delta (0, 0)
Screenshot: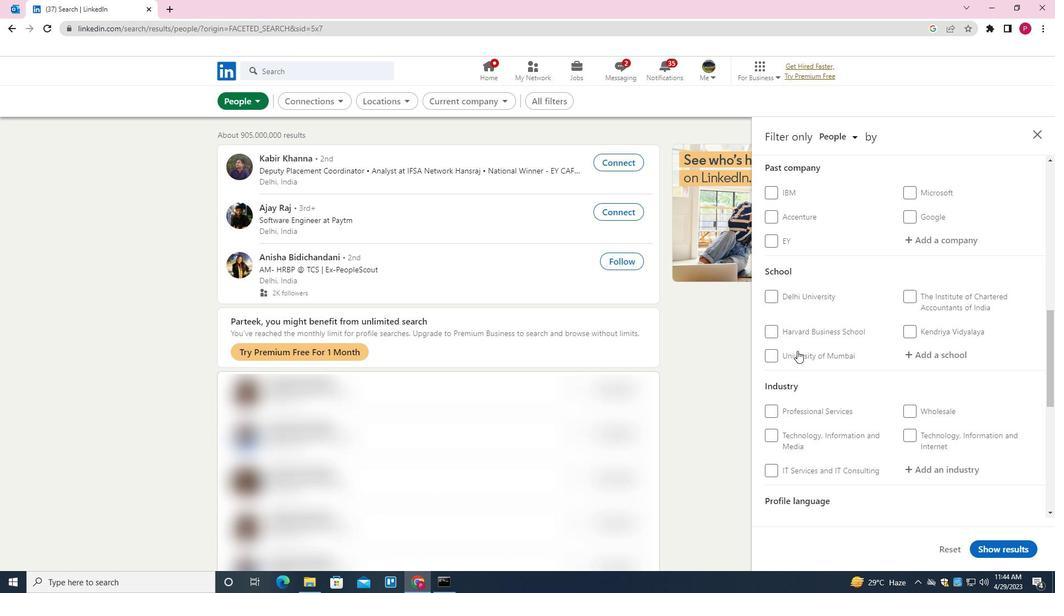 
Action: Mouse scrolled (797, 351) with delta (0, 0)
Screenshot: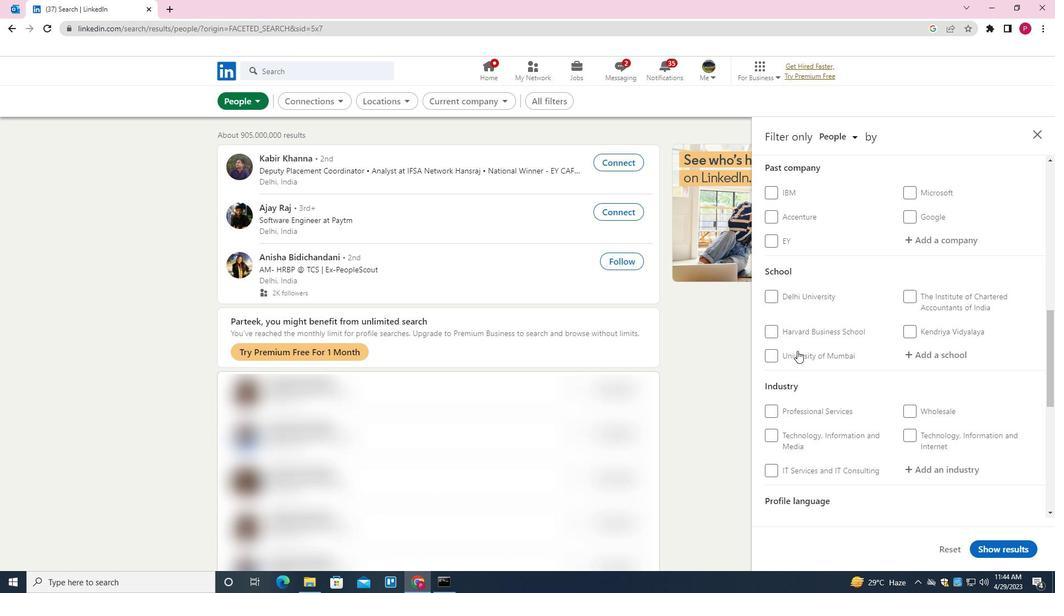 
Action: Mouse scrolled (797, 351) with delta (0, 0)
Screenshot: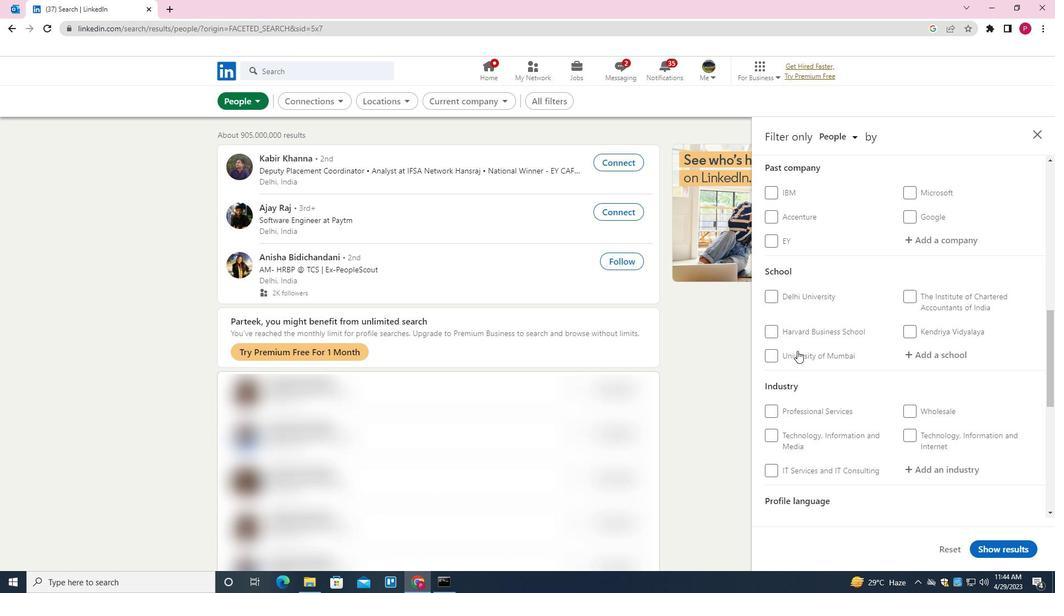 
Action: Mouse scrolled (797, 351) with delta (0, 0)
Screenshot: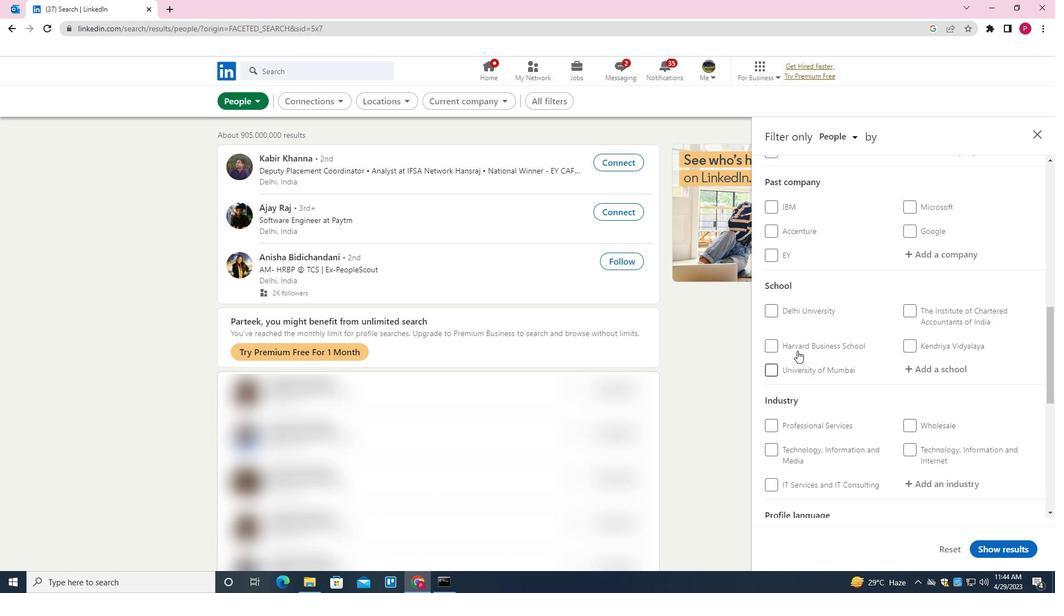 
Action: Mouse moved to (933, 356)
Screenshot: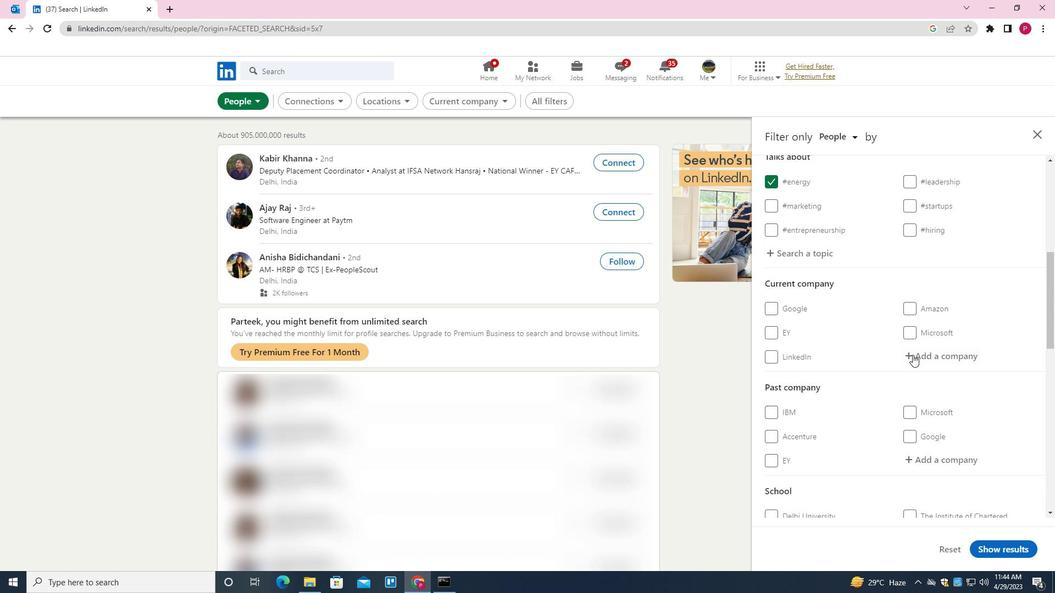 
Action: Mouse pressed left at (933, 356)
Screenshot: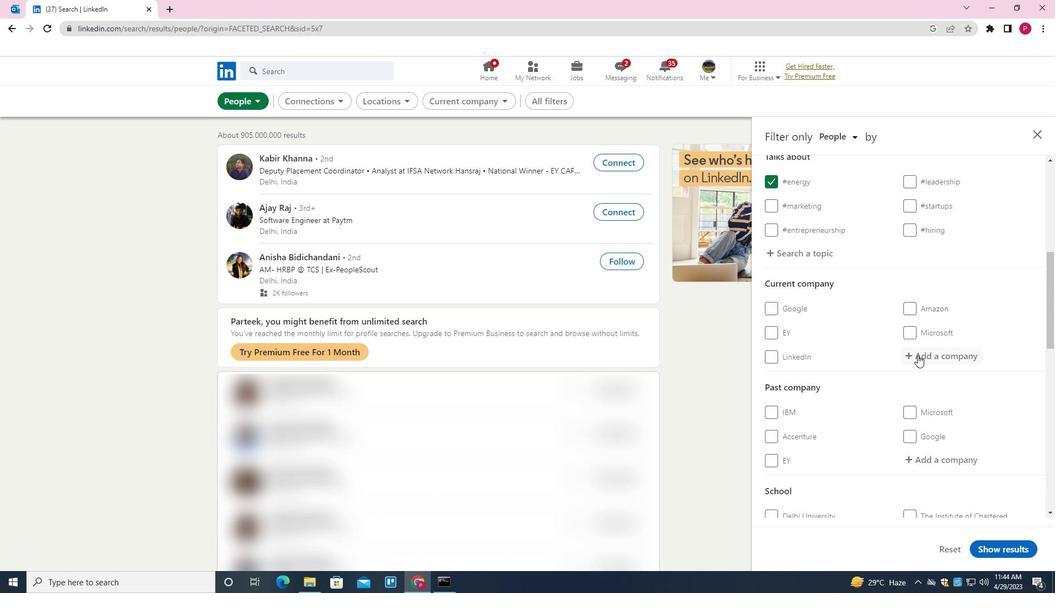 
Action: Key pressed <Key.shift>BLUE<Key.space><Key.shift>STAR<Key.down><Key.enter>
Screenshot: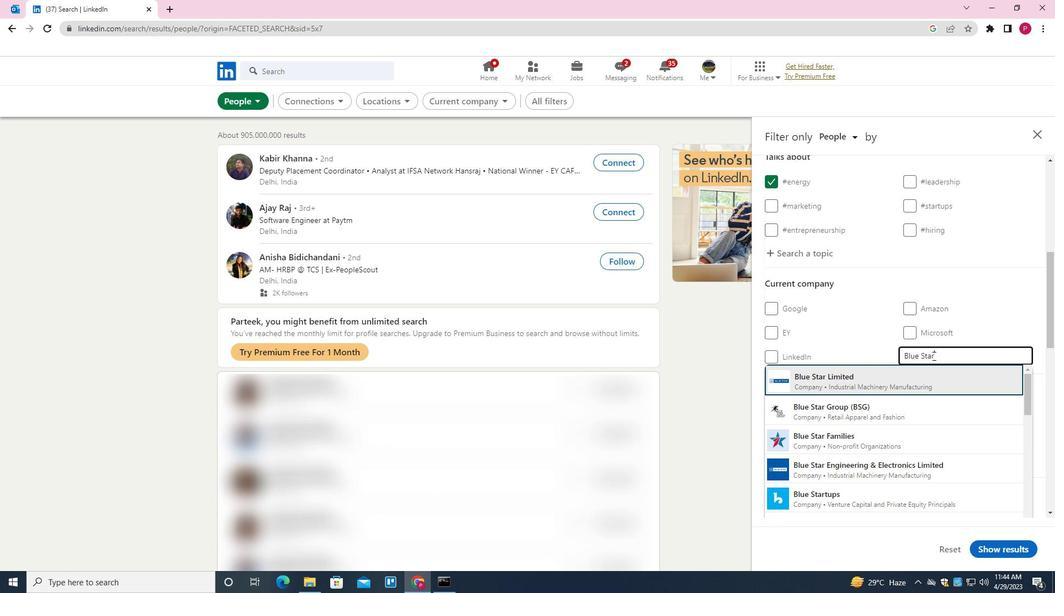 
Action: Mouse moved to (933, 358)
Screenshot: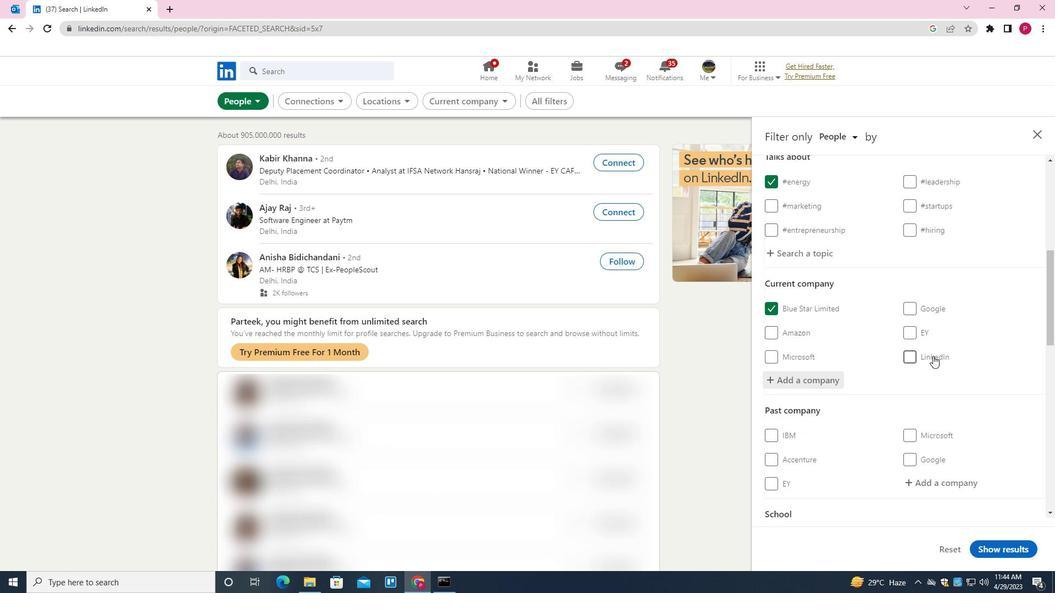 
Action: Mouse scrolled (933, 358) with delta (0, 0)
Screenshot: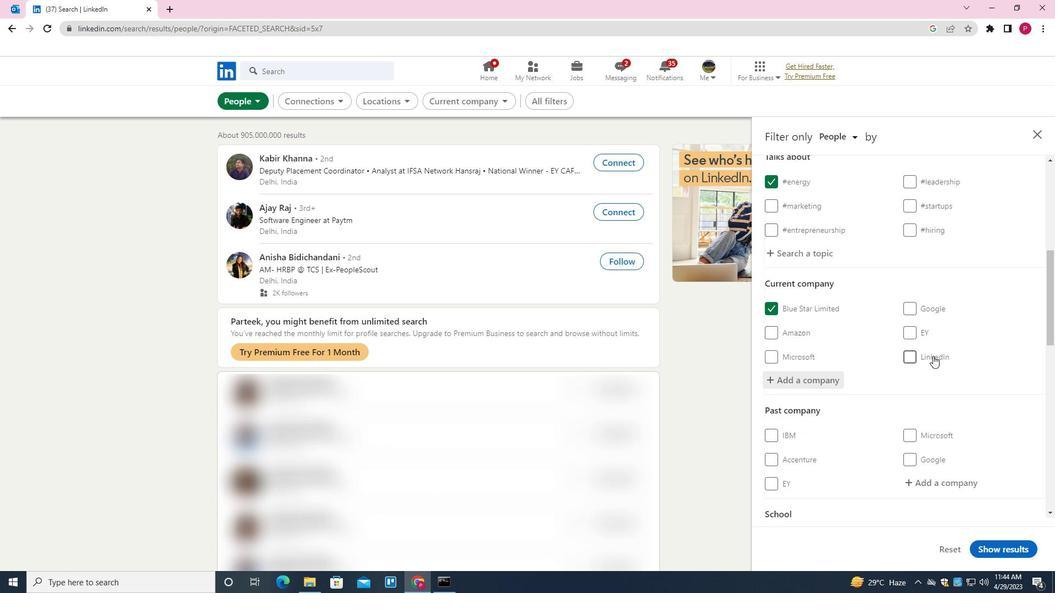 
Action: Mouse moved to (932, 364)
Screenshot: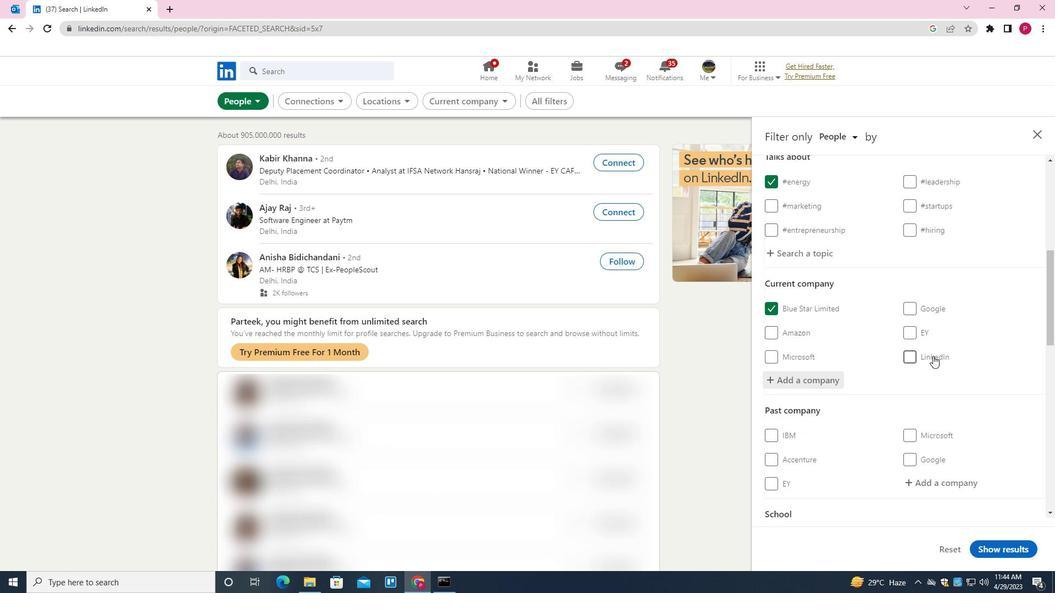 
Action: Mouse scrolled (932, 364) with delta (0, 0)
Screenshot: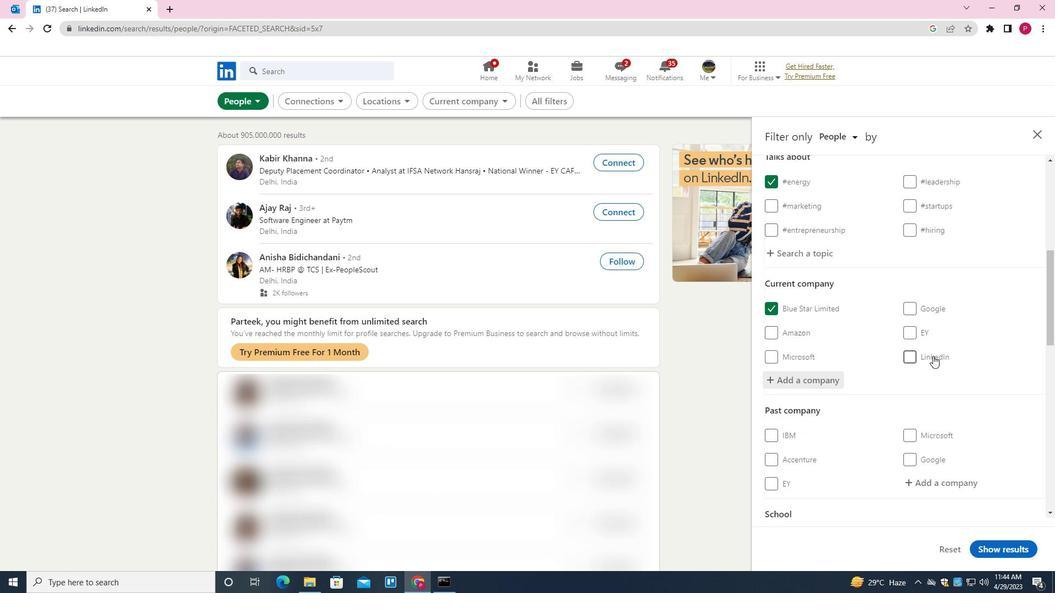 
Action: Mouse moved to (932, 367)
Screenshot: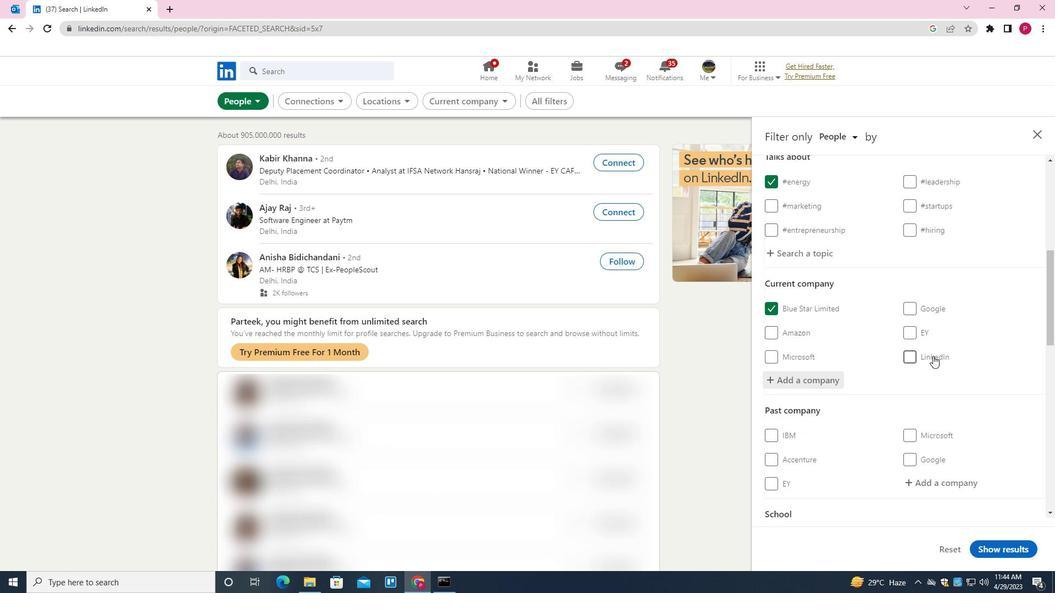 
Action: Mouse scrolled (932, 366) with delta (0, 0)
Screenshot: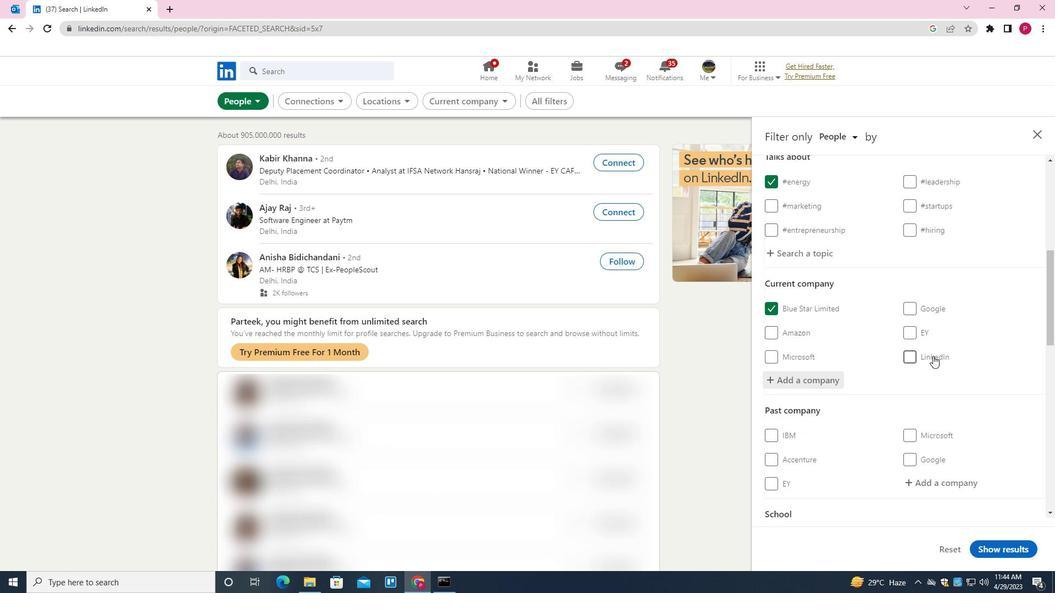
Action: Mouse moved to (887, 381)
Screenshot: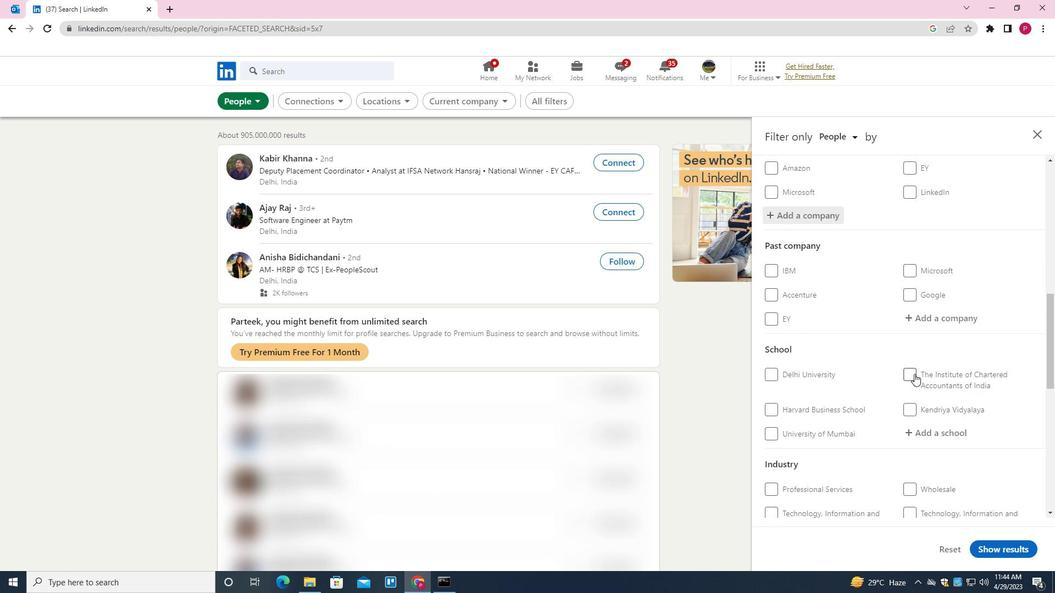 
Action: Mouse scrolled (887, 381) with delta (0, 0)
Screenshot: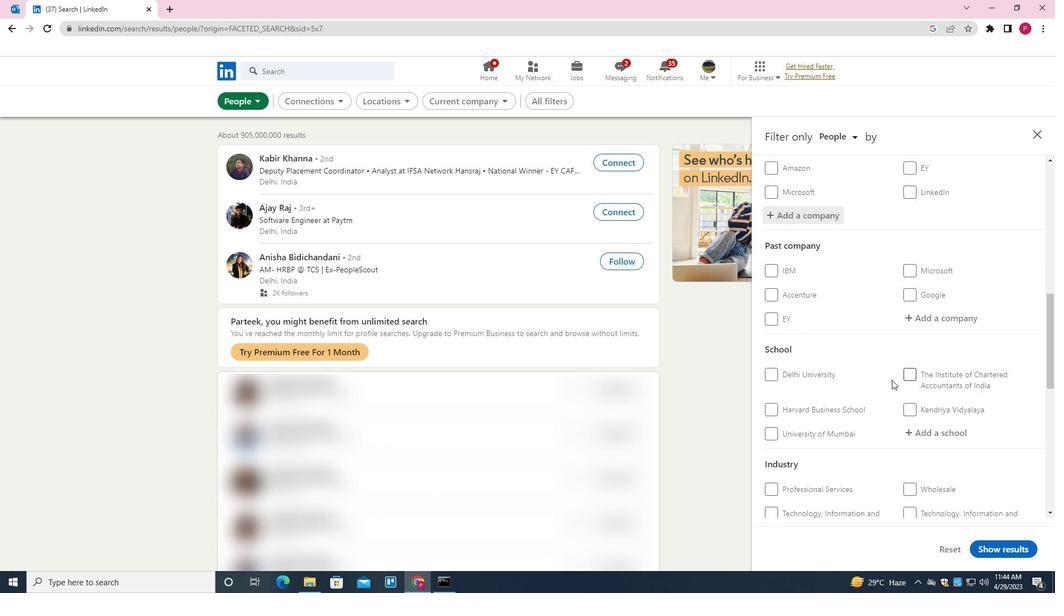 
Action: Mouse scrolled (887, 381) with delta (0, 0)
Screenshot: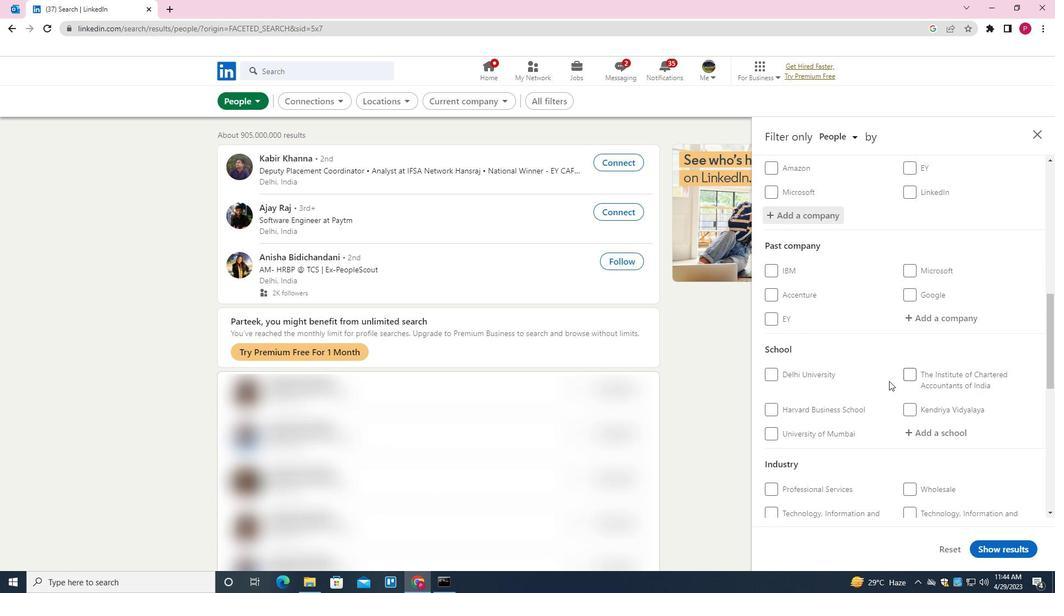 
Action: Mouse scrolled (887, 381) with delta (0, 0)
Screenshot: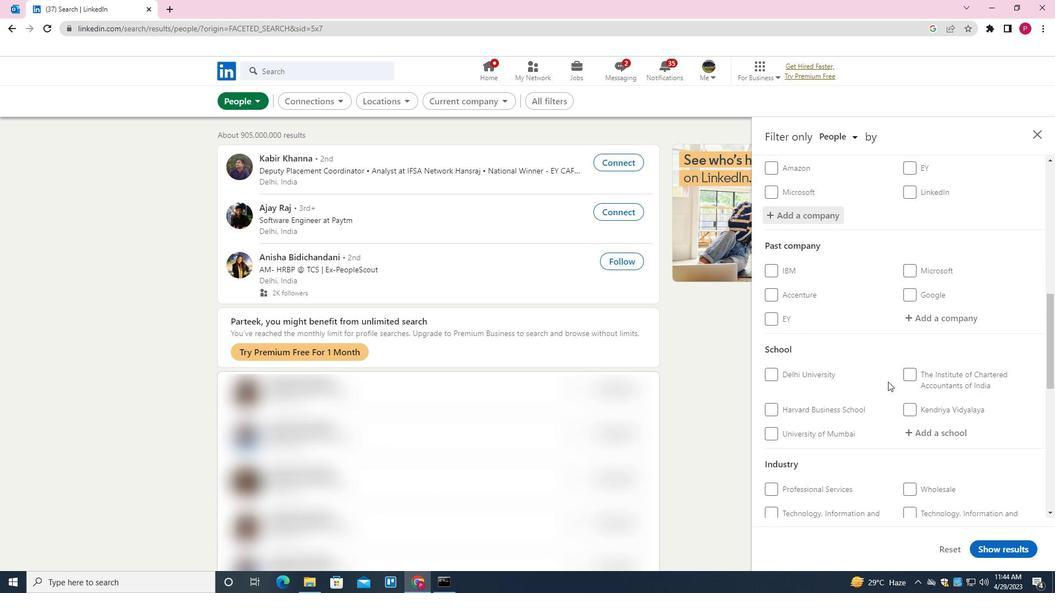 
Action: Mouse moved to (941, 273)
Screenshot: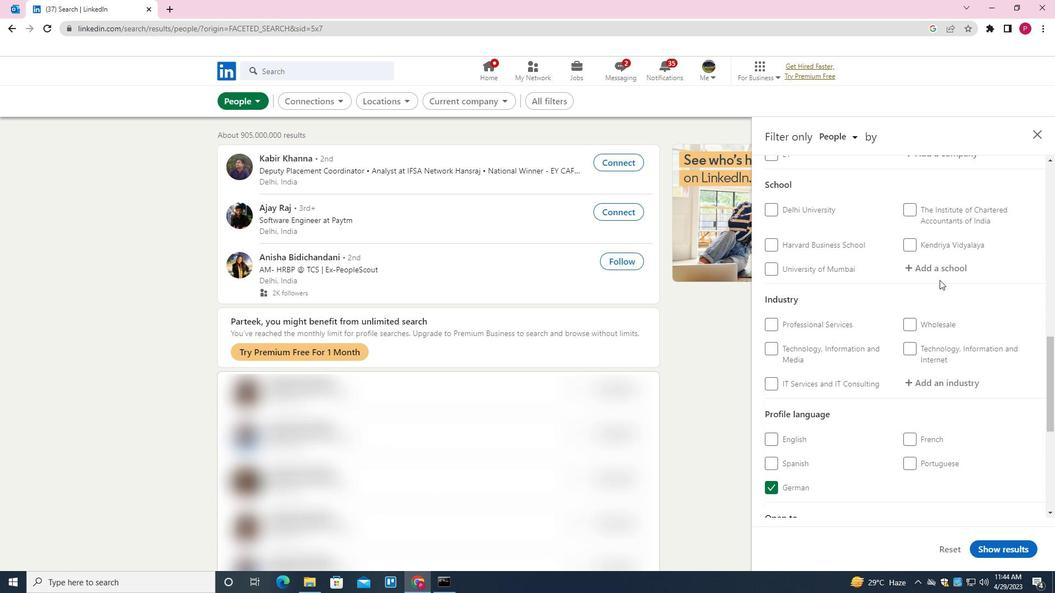 
Action: Mouse pressed left at (941, 273)
Screenshot: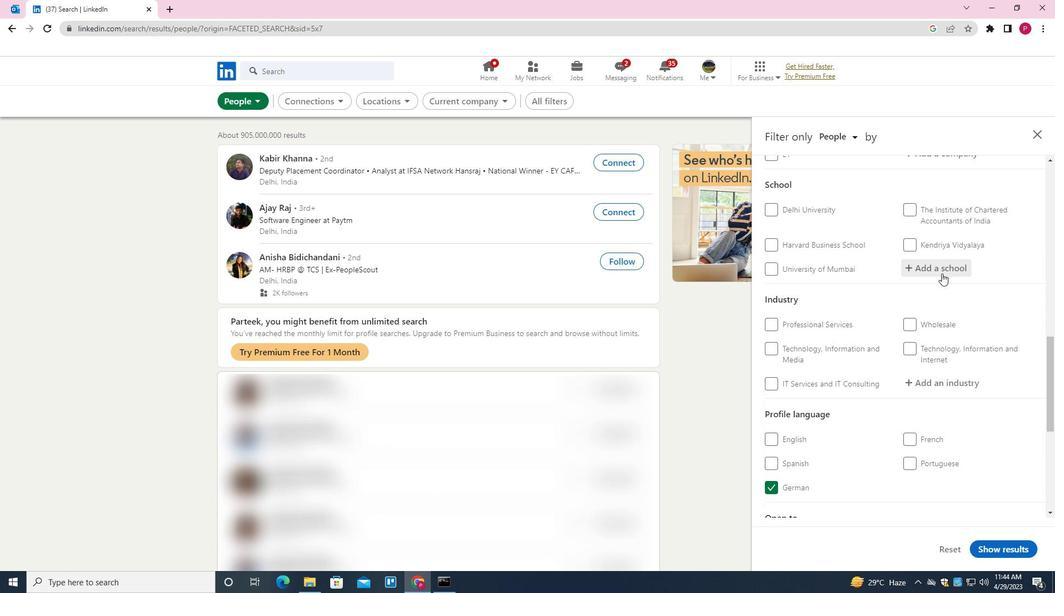 
Action: Key pressed <Key.shift>VIDYA<Key.space><Key.shift>MANDIR<Key.down><Key.enter>
Screenshot: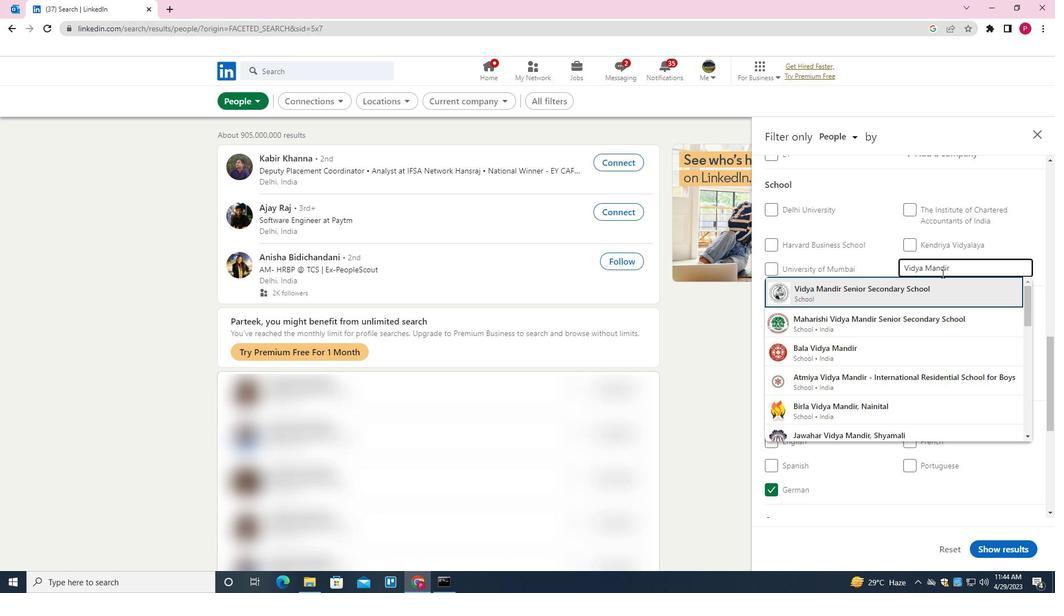 
Action: Mouse moved to (873, 342)
Screenshot: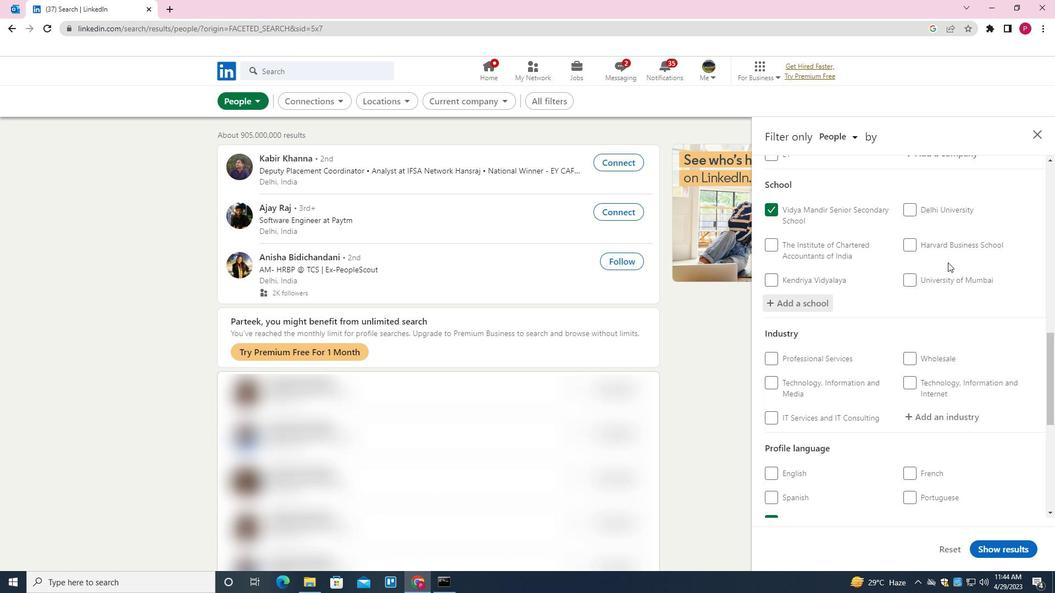 
Action: Mouse scrolled (873, 342) with delta (0, 0)
Screenshot: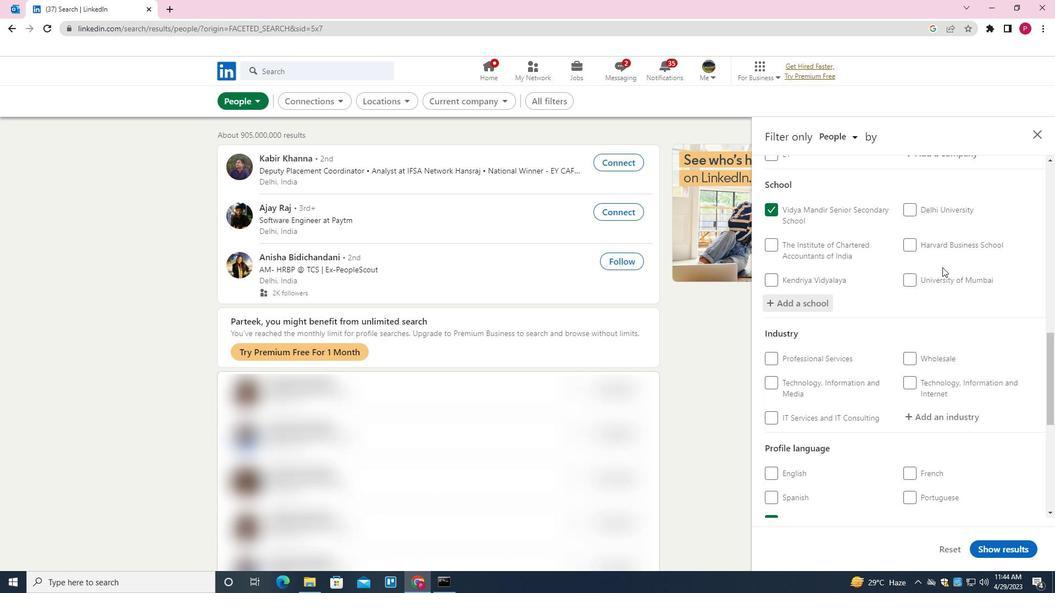 
Action: Mouse moved to (873, 343)
Screenshot: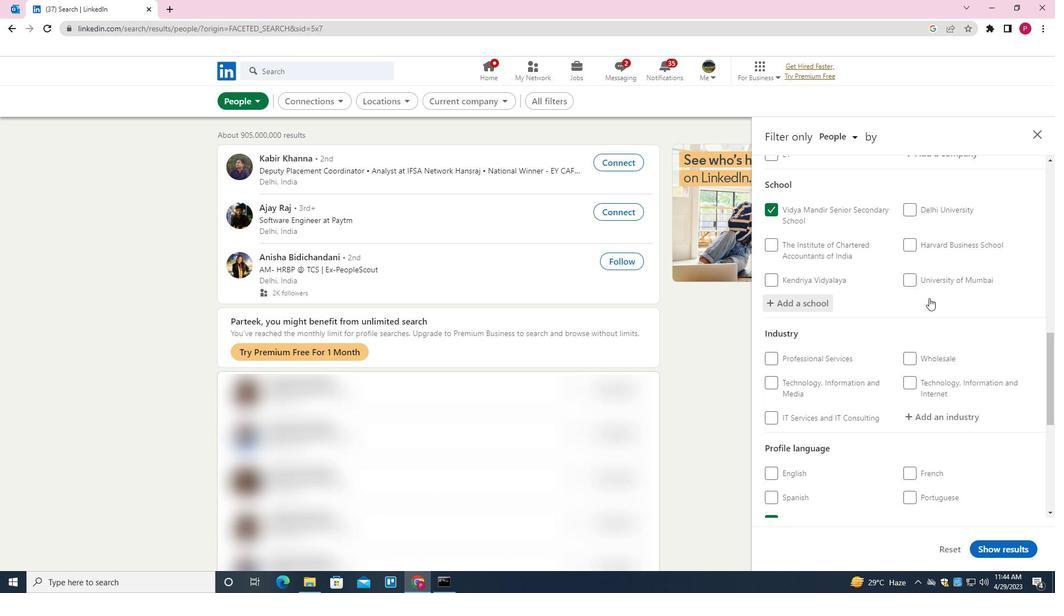 
Action: Mouse scrolled (873, 342) with delta (0, 0)
Screenshot: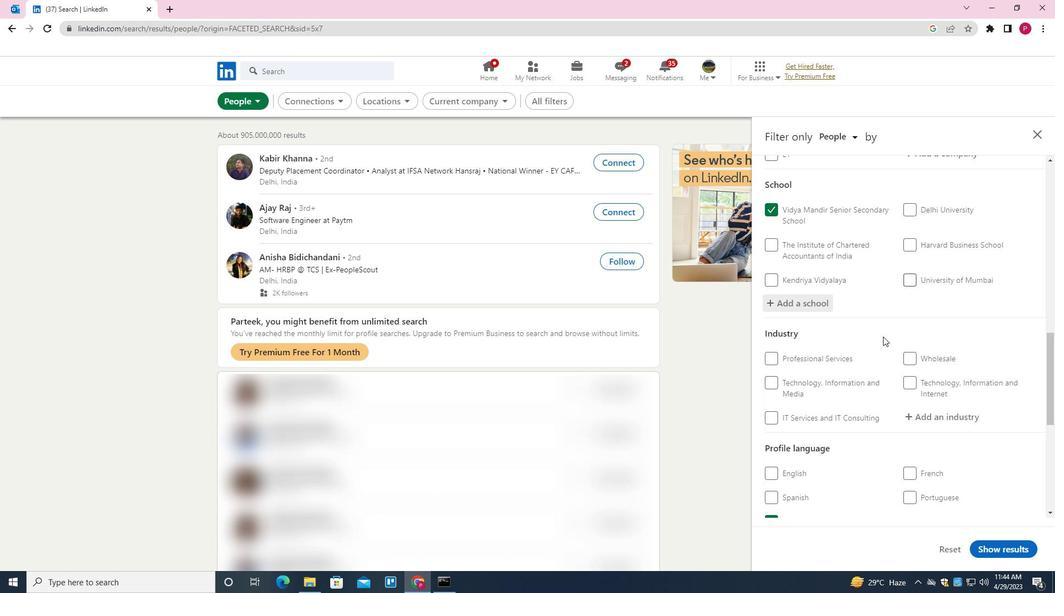 
Action: Mouse scrolled (873, 342) with delta (0, 0)
Screenshot: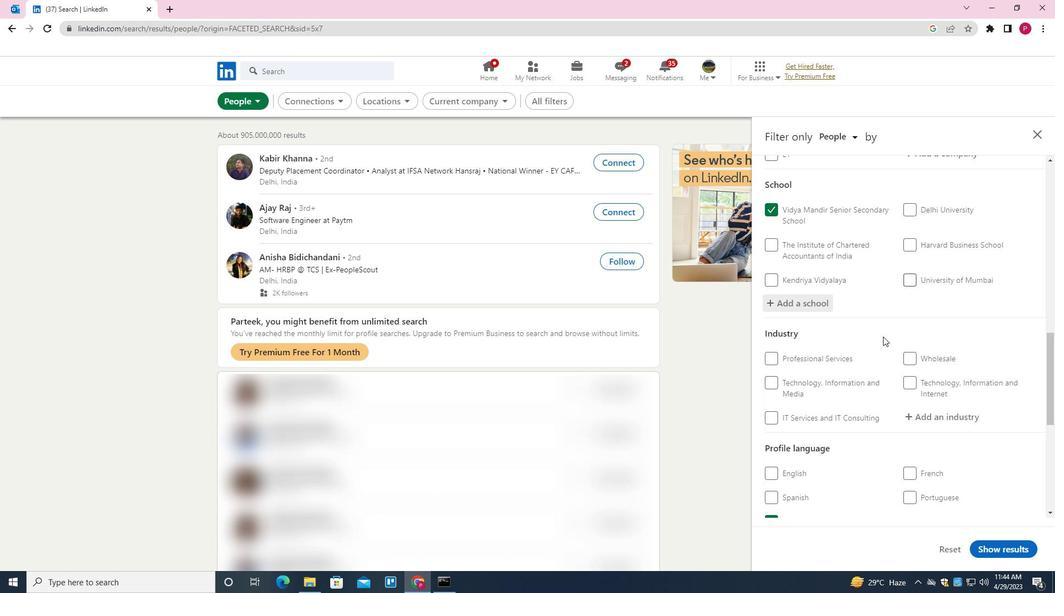 
Action: Mouse moved to (936, 248)
Screenshot: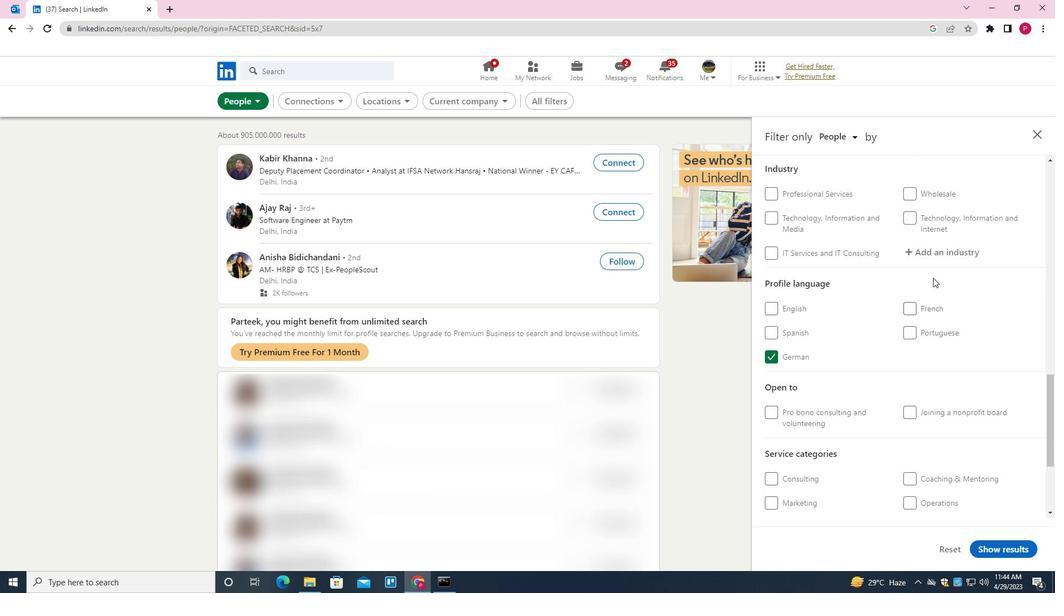 
Action: Mouse pressed left at (936, 248)
Screenshot: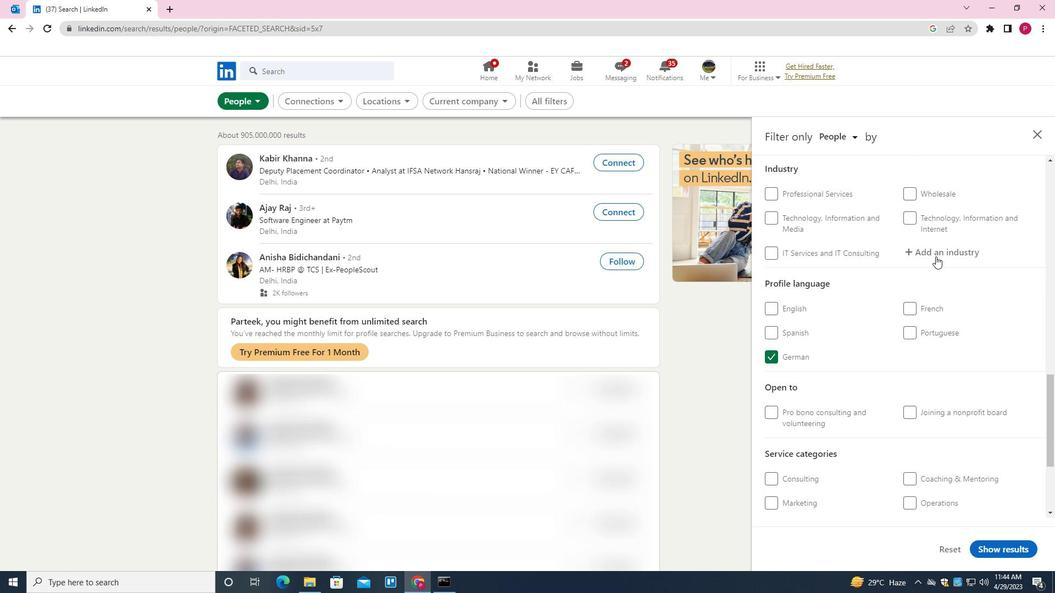
Action: Mouse moved to (936, 247)
Screenshot: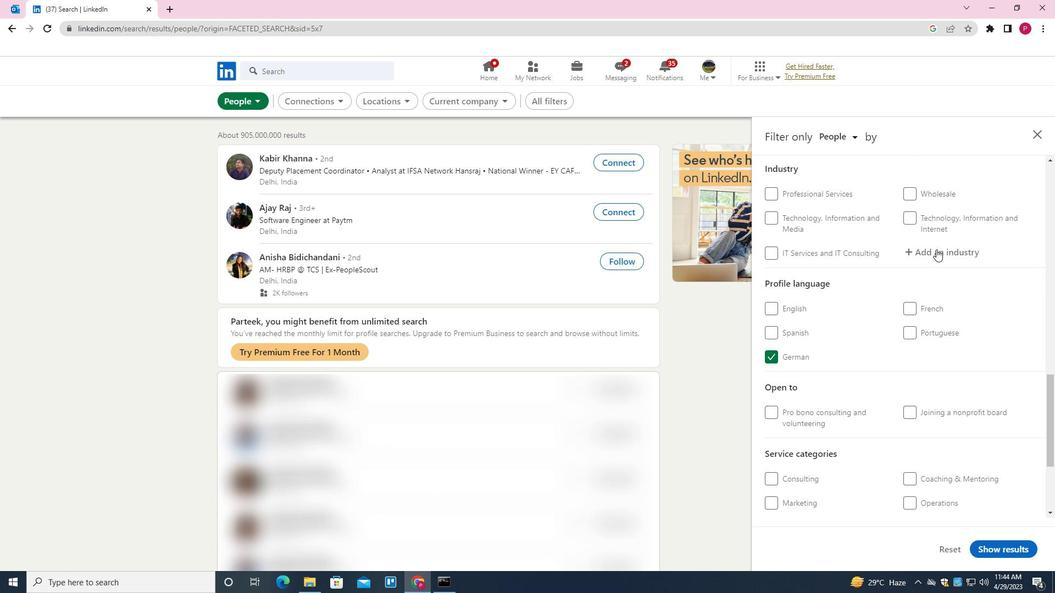 
Action: Key pressed <Key.shift>RETAIL<Key.space><Key.shift>ARTS<Key.backspace><Key.backspace><Key.down><Key.down><Key.enter>
Screenshot: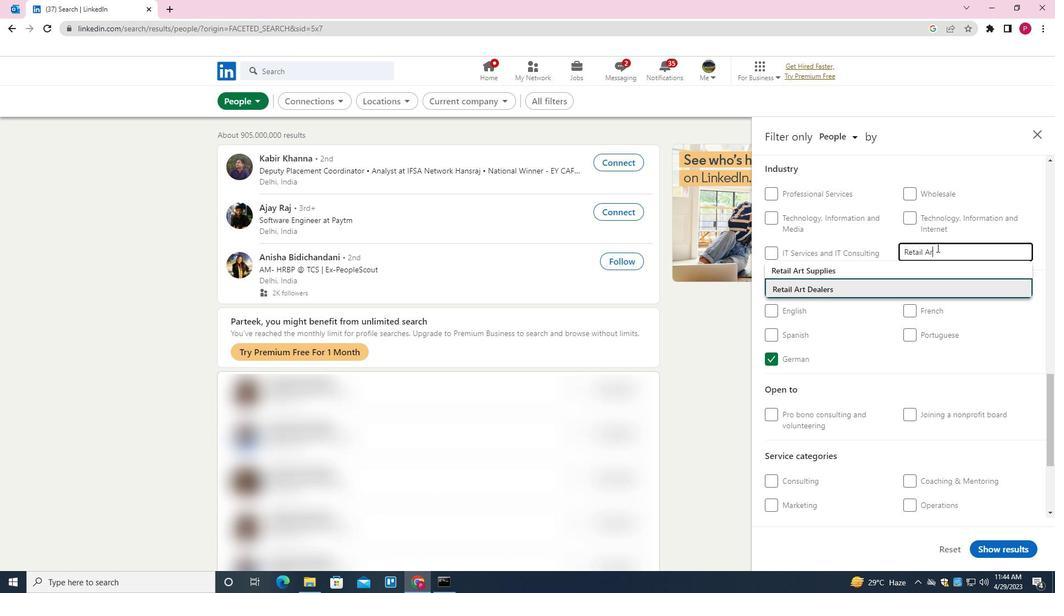 
Action: Mouse moved to (889, 306)
Screenshot: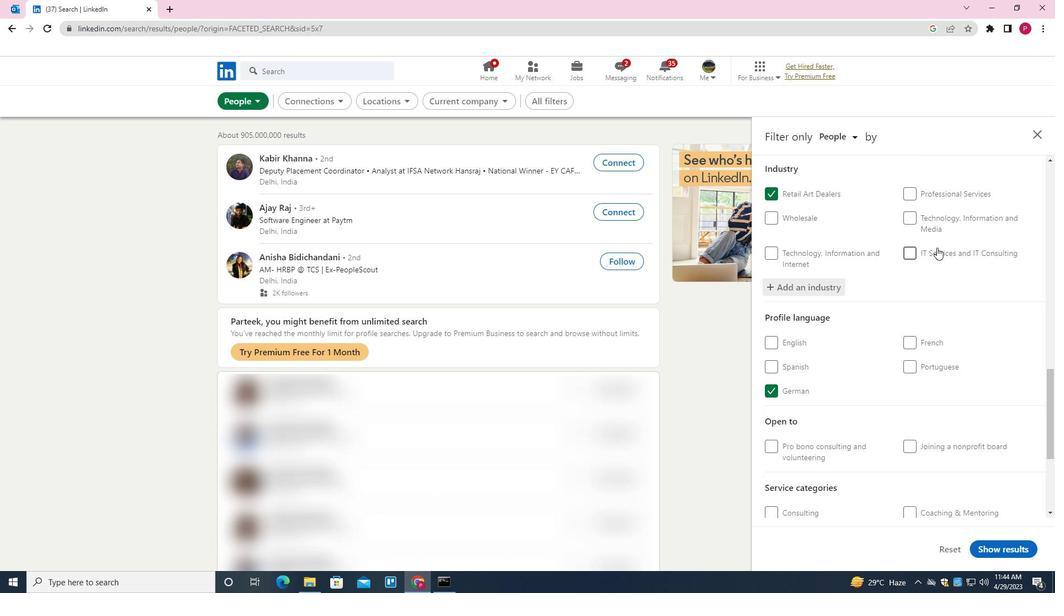 
Action: Mouse scrolled (889, 306) with delta (0, 0)
Screenshot: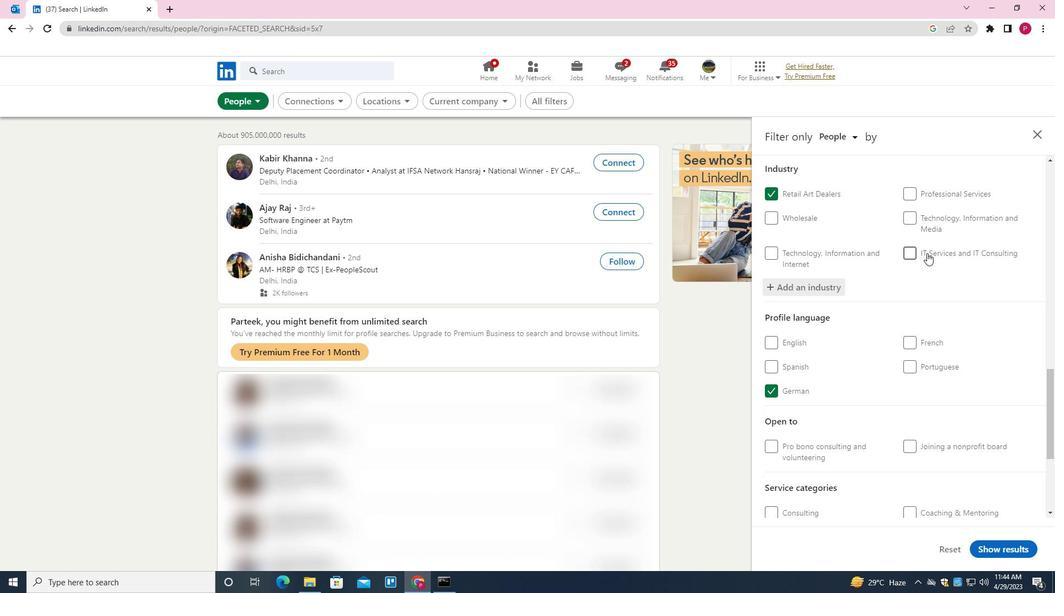 
Action: Mouse scrolled (889, 306) with delta (0, 0)
Screenshot: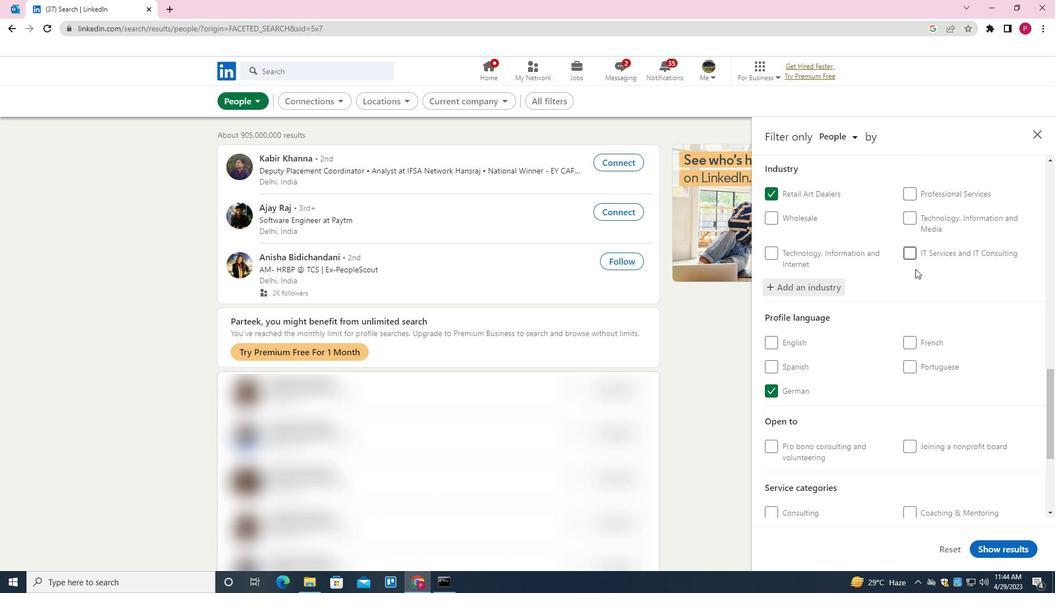 
Action: Mouse scrolled (889, 306) with delta (0, 0)
Screenshot: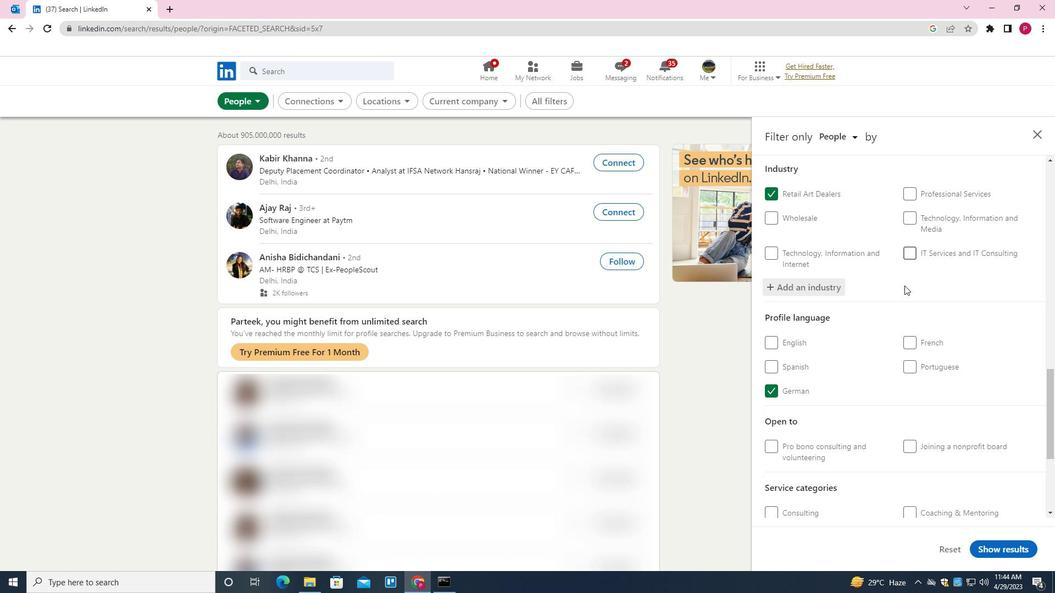 
Action: Mouse scrolled (889, 306) with delta (0, 0)
Screenshot: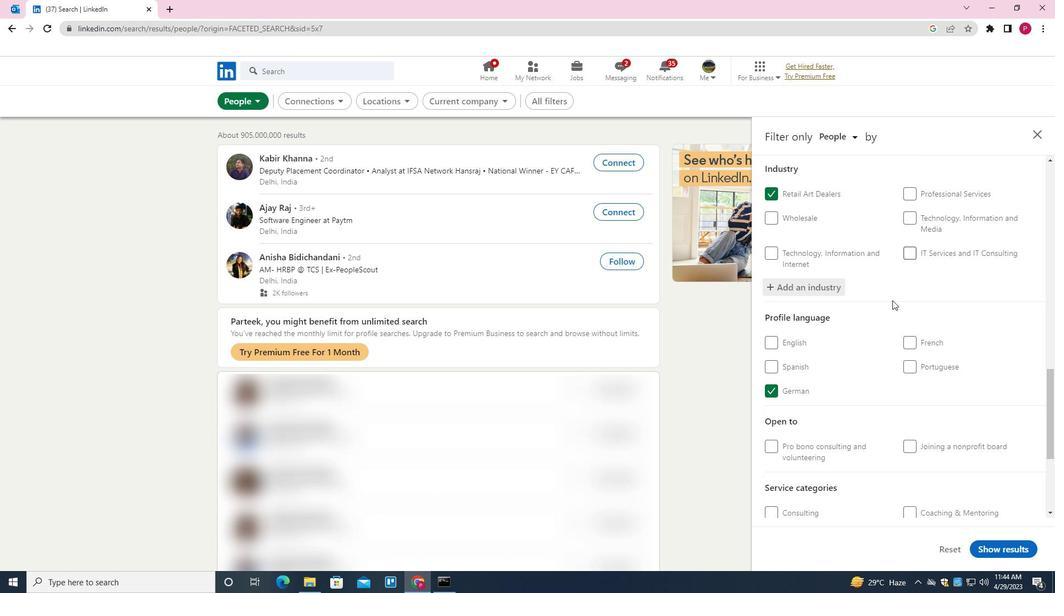 
Action: Mouse moved to (957, 362)
Screenshot: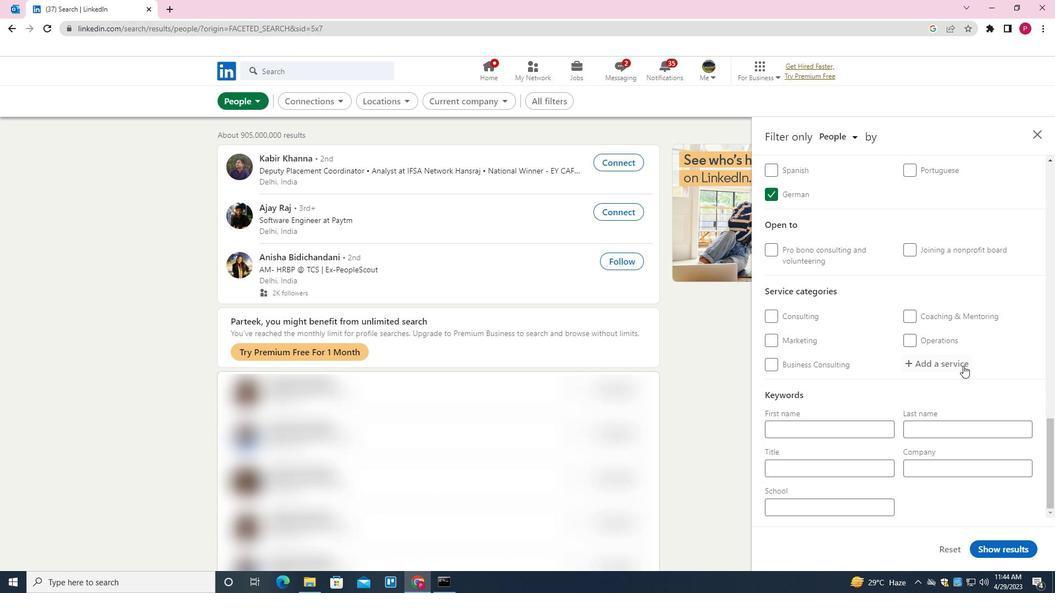 
Action: Mouse pressed left at (957, 362)
Screenshot: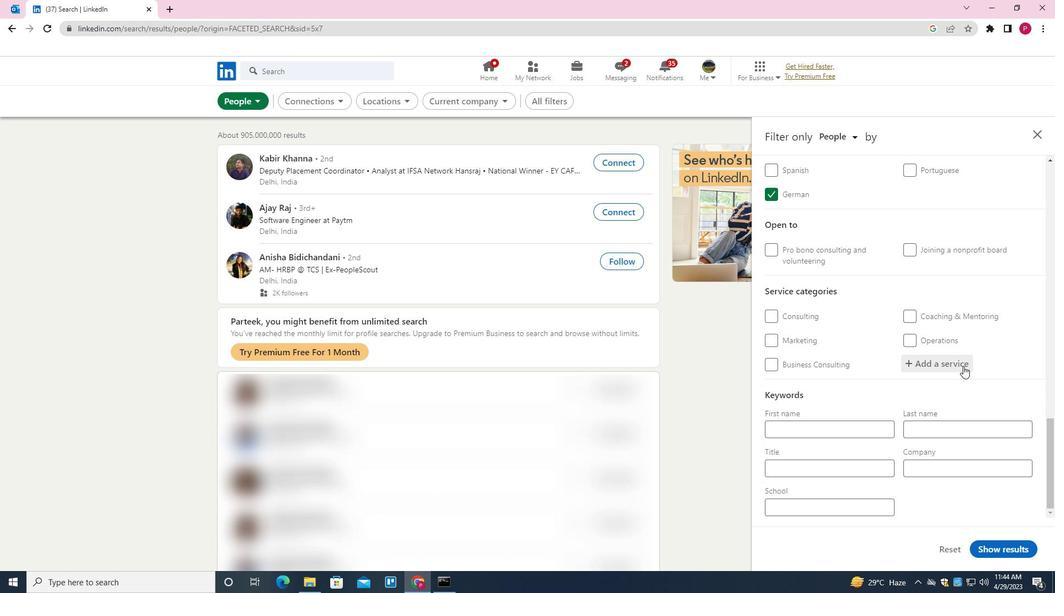 
Action: Key pressed <Key.shift><Key.shift>STA<Key.backspace>RAT<Key.down><Key.enter>
Screenshot: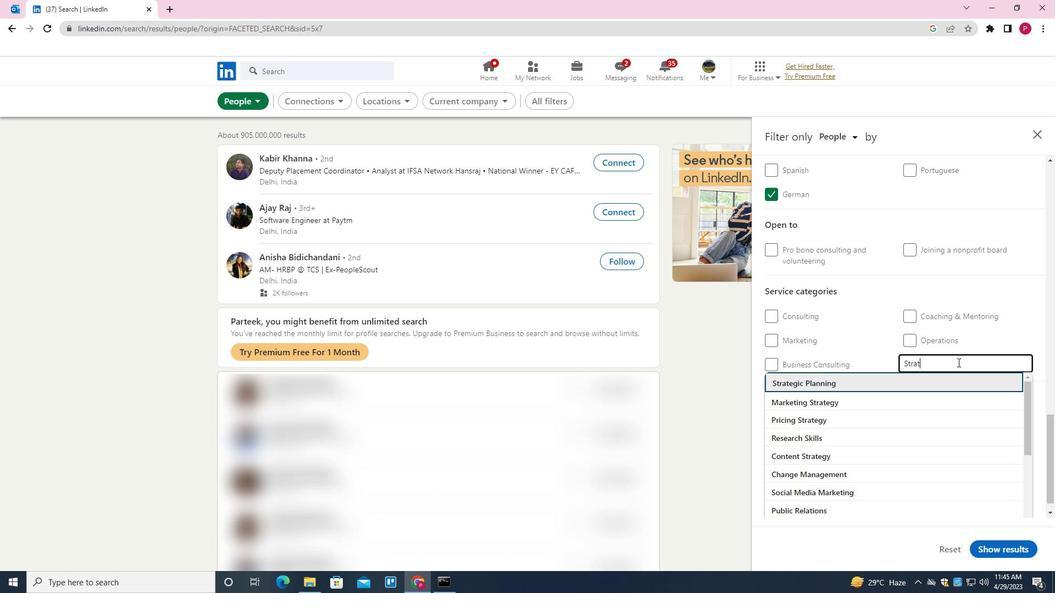 
Action: Mouse scrolled (957, 362) with delta (0, 0)
Screenshot: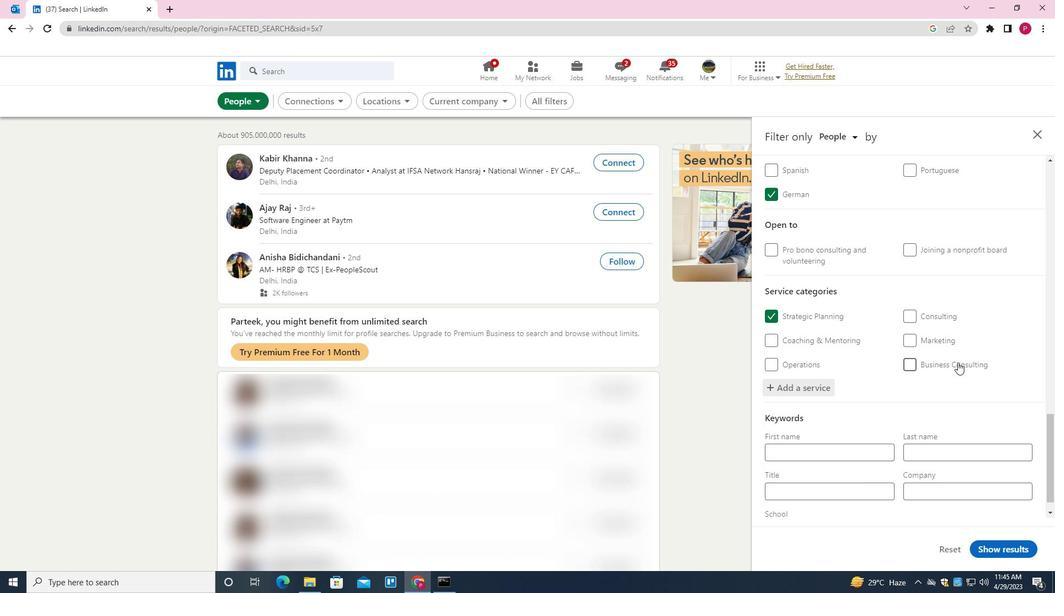 
Action: Mouse scrolled (957, 362) with delta (0, 0)
Screenshot: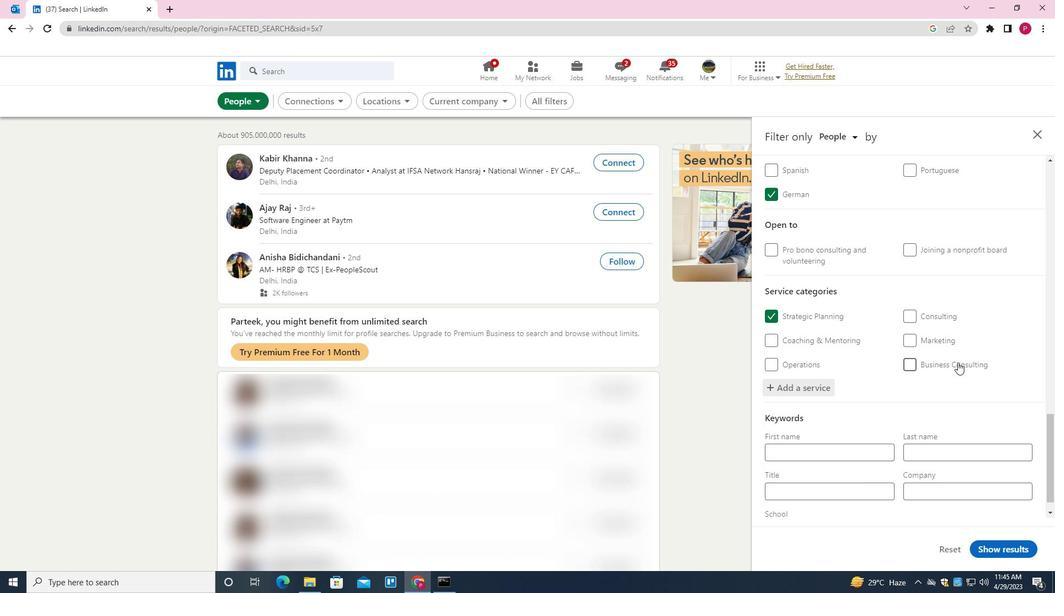 
Action: Mouse moved to (956, 362)
Screenshot: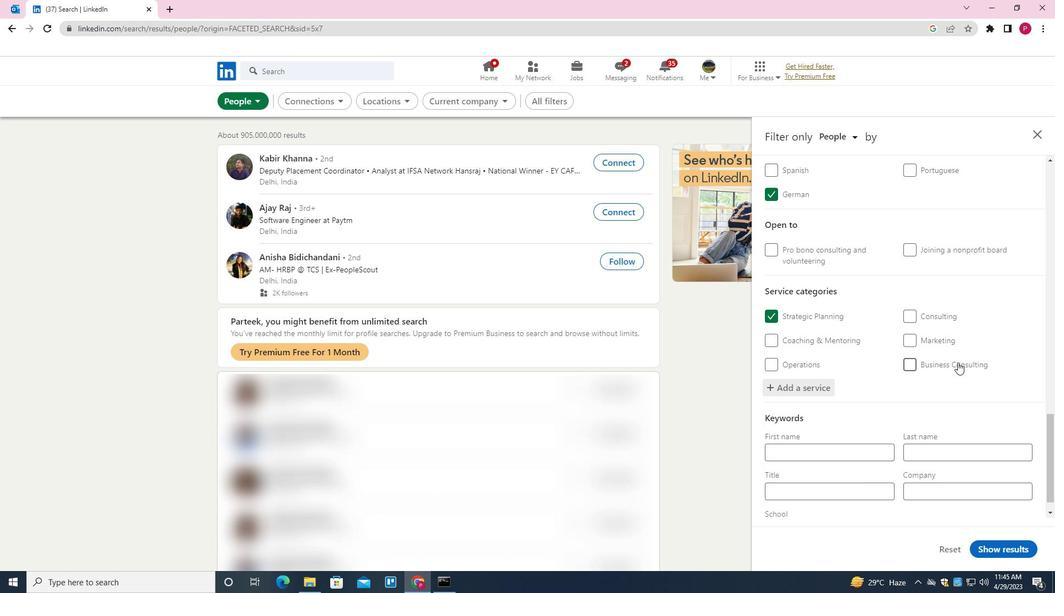 
Action: Mouse scrolled (956, 362) with delta (0, 0)
Screenshot: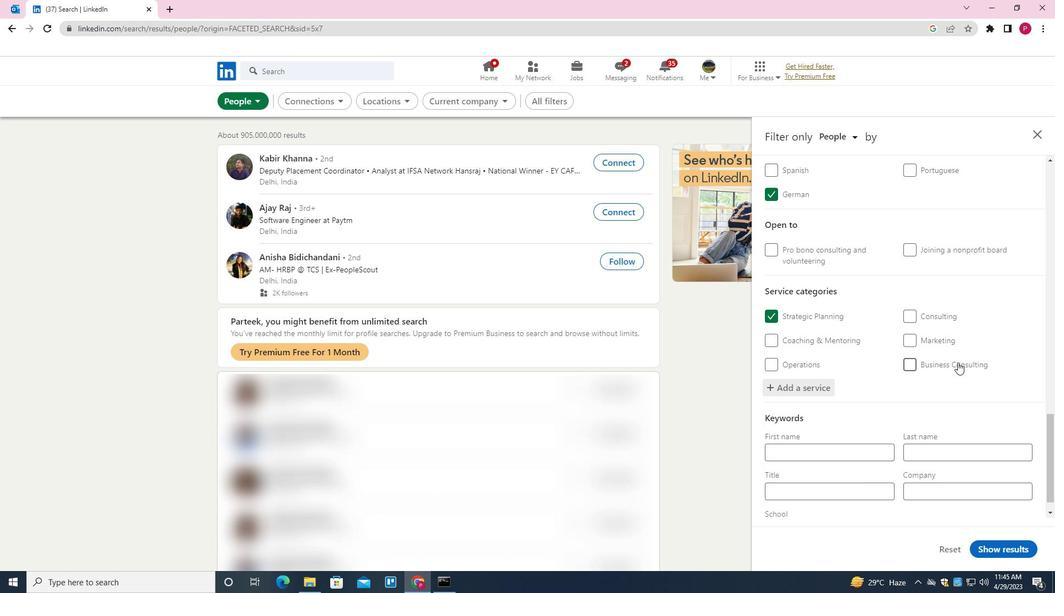 
Action: Mouse moved to (948, 369)
Screenshot: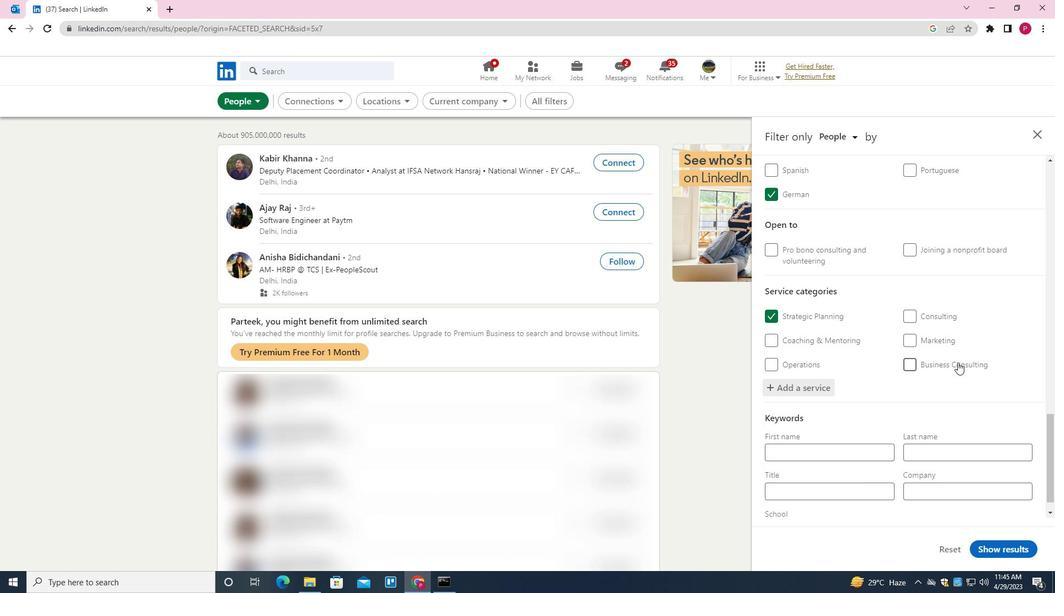 
Action: Mouse scrolled (948, 368) with delta (0, 0)
Screenshot: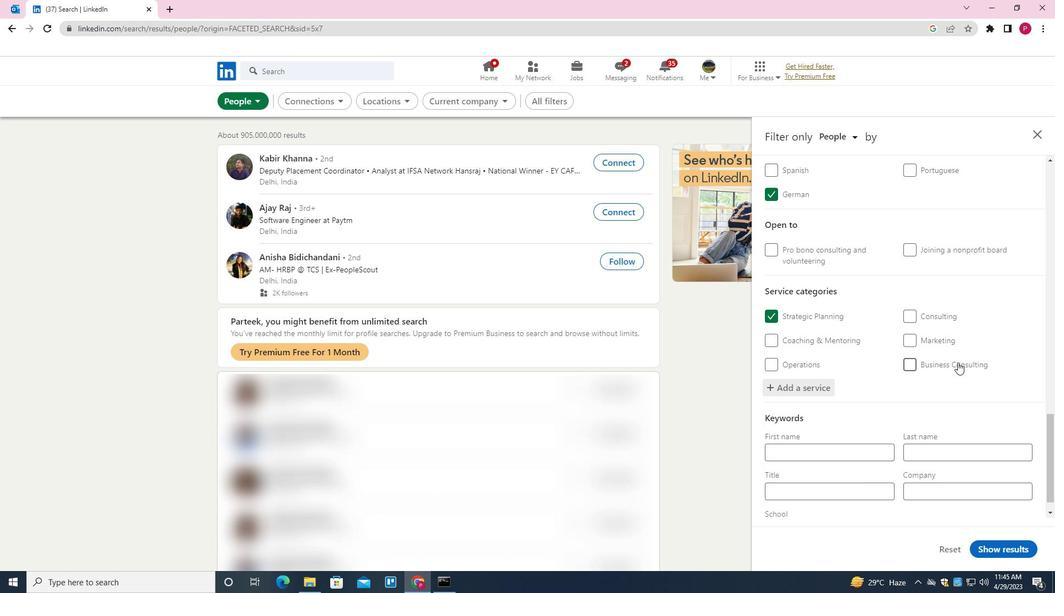 
Action: Mouse moved to (946, 370)
Screenshot: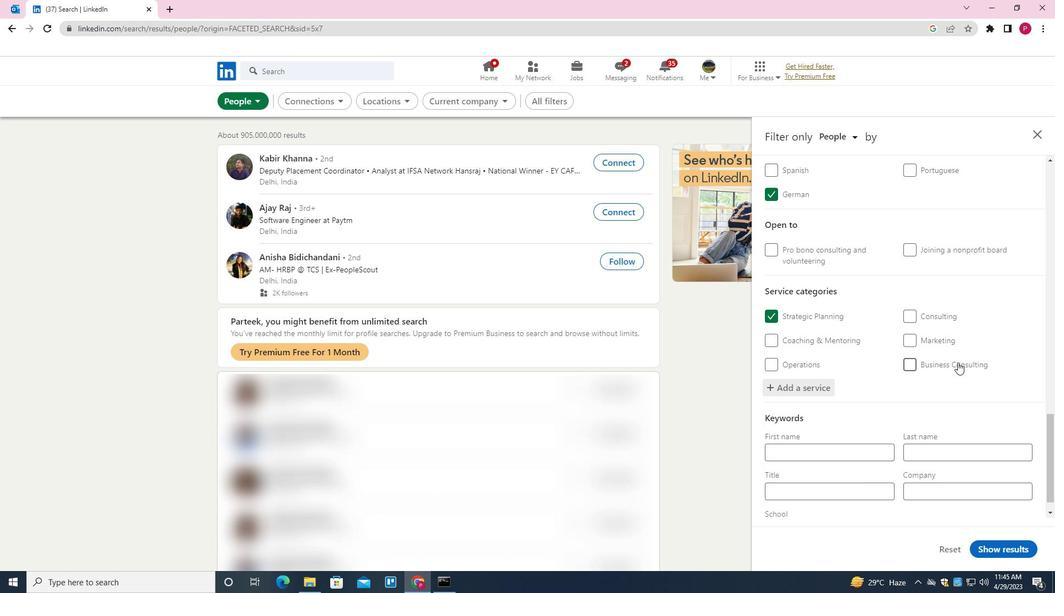 
Action: Mouse scrolled (946, 369) with delta (0, 0)
Screenshot: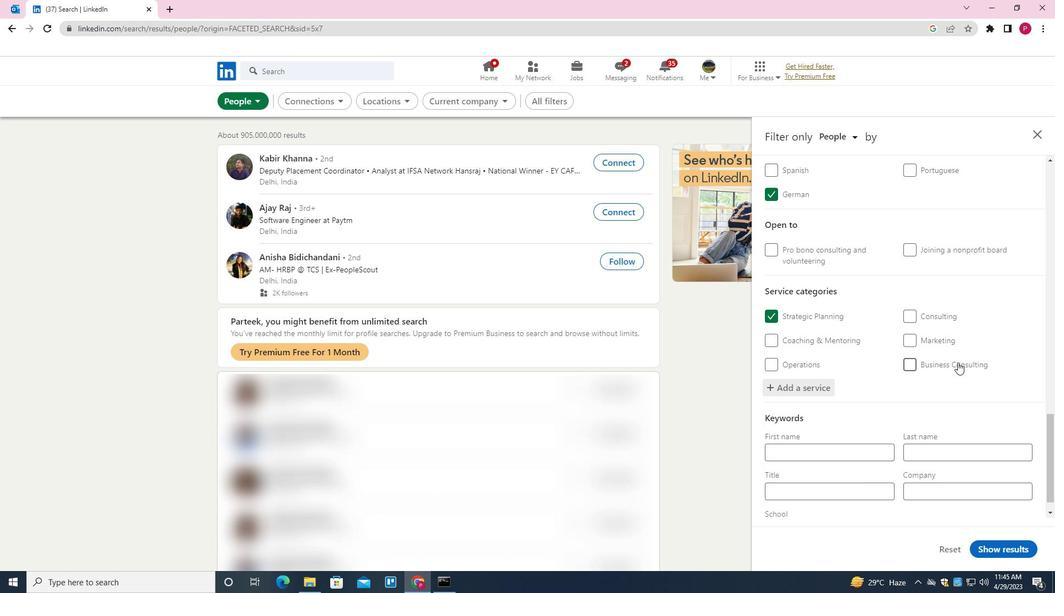 
Action: Mouse moved to (847, 478)
Screenshot: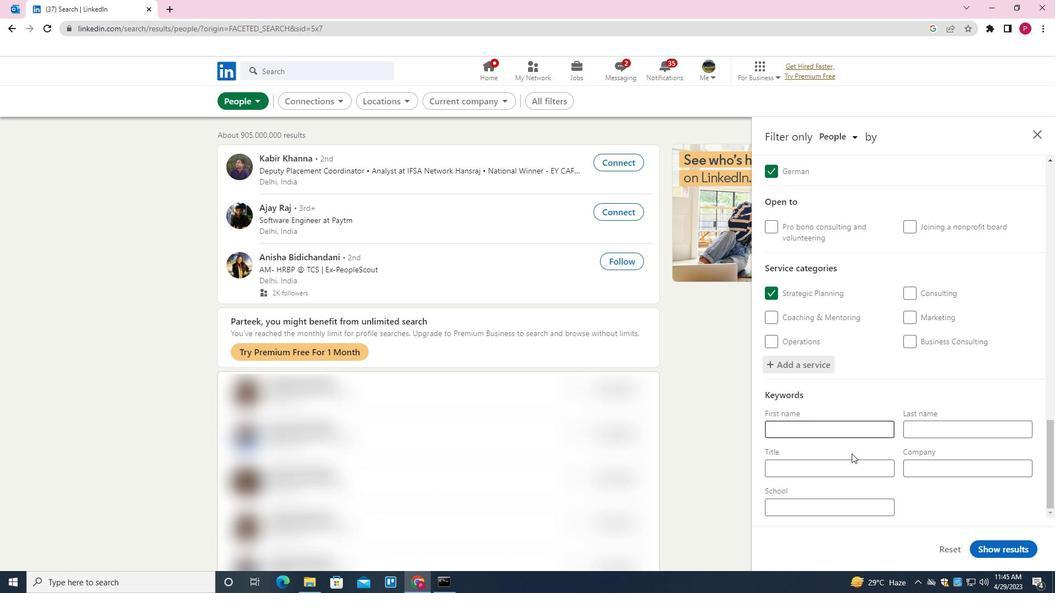 
Action: Mouse pressed left at (847, 478)
Screenshot: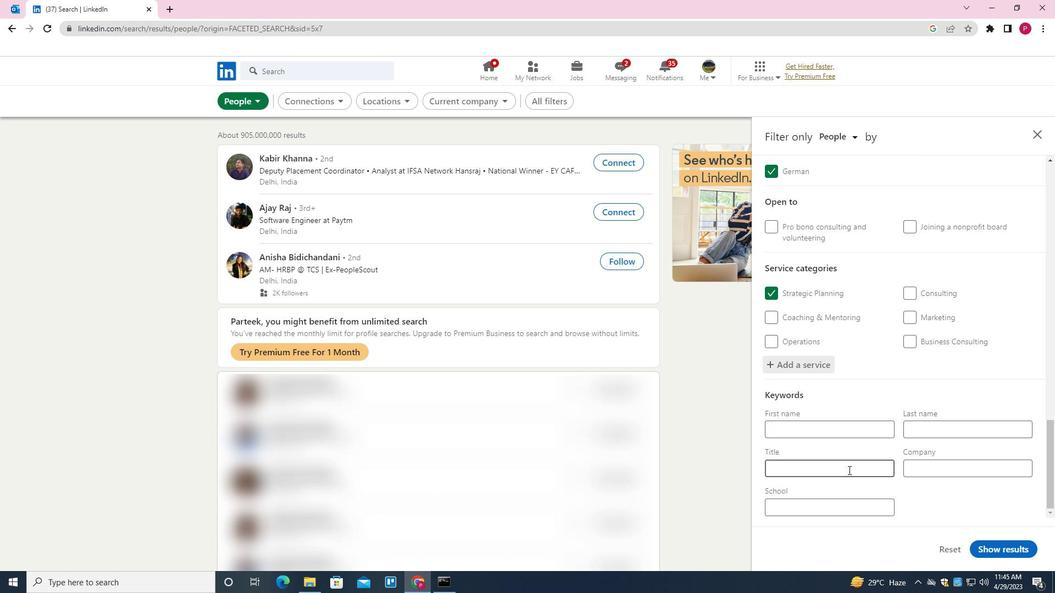 
Action: Mouse moved to (855, 467)
Screenshot: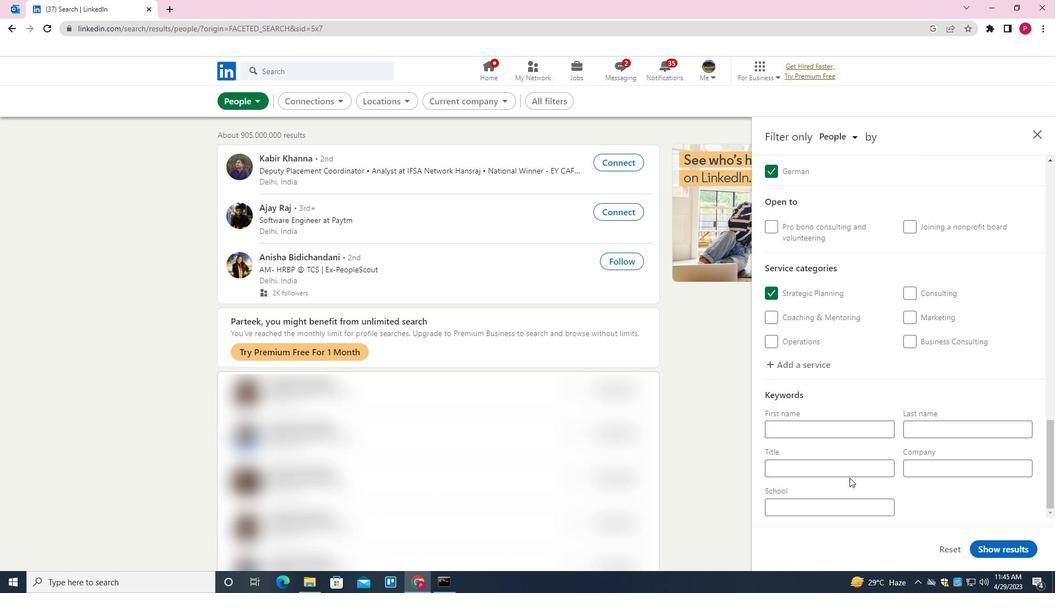 
Action: Mouse pressed left at (855, 467)
Screenshot: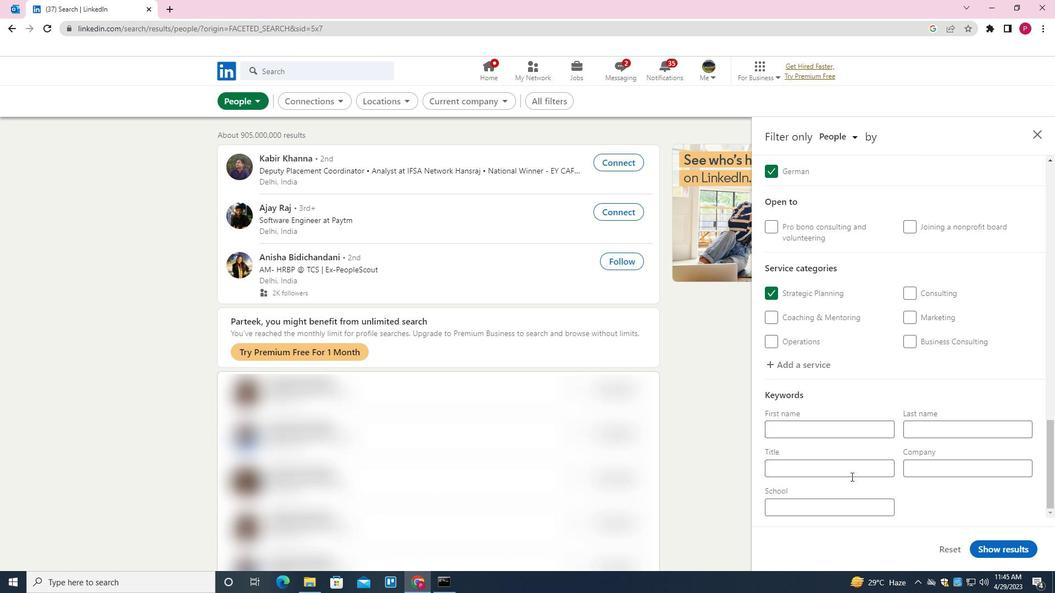 
Action: Key pressed <Key.shift>CIVIL<Key.space><Key.shift>ENGIB<Key.backspace>NEER
Screenshot: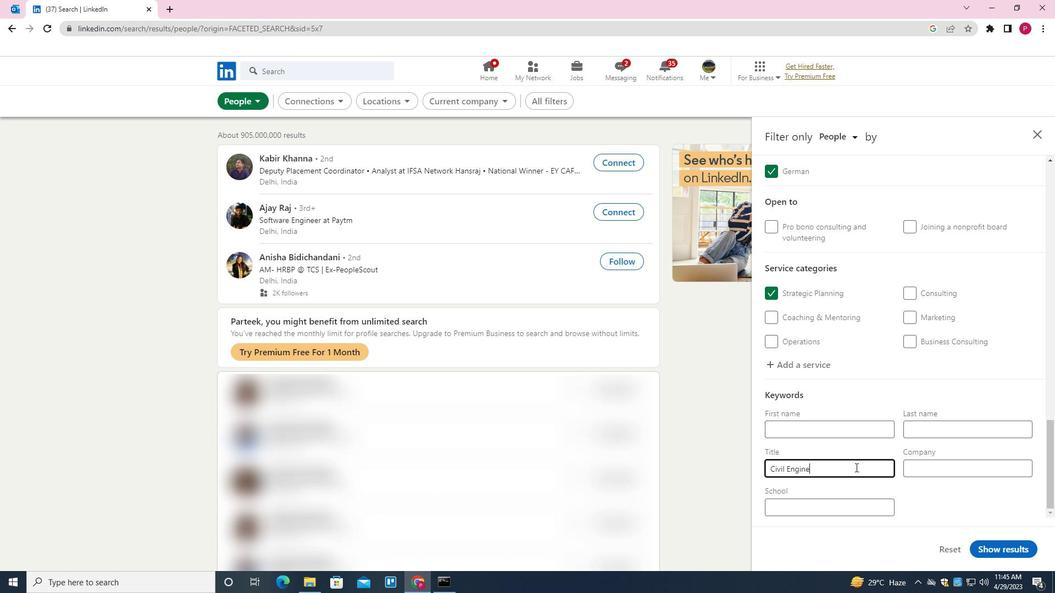 
Action: Mouse moved to (987, 551)
Screenshot: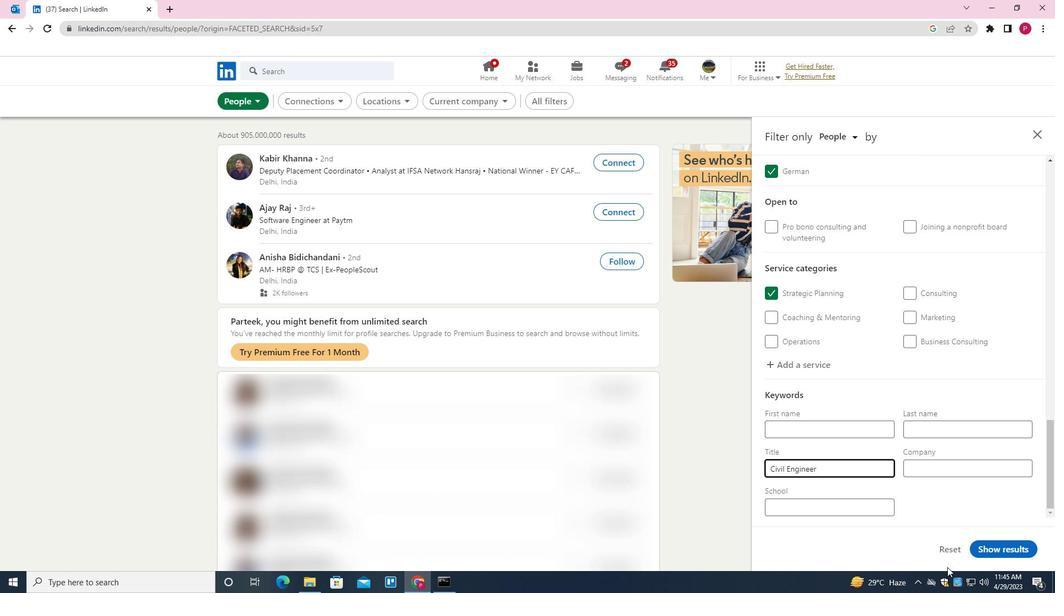 
Action: Mouse pressed left at (987, 551)
Screenshot: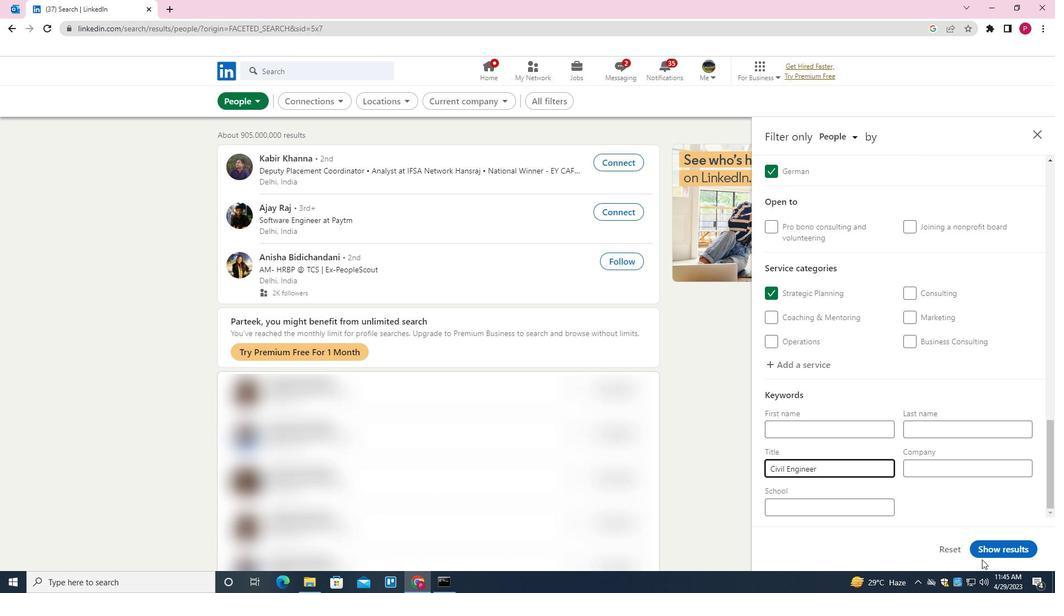 
Action: Mouse moved to (540, 303)
Screenshot: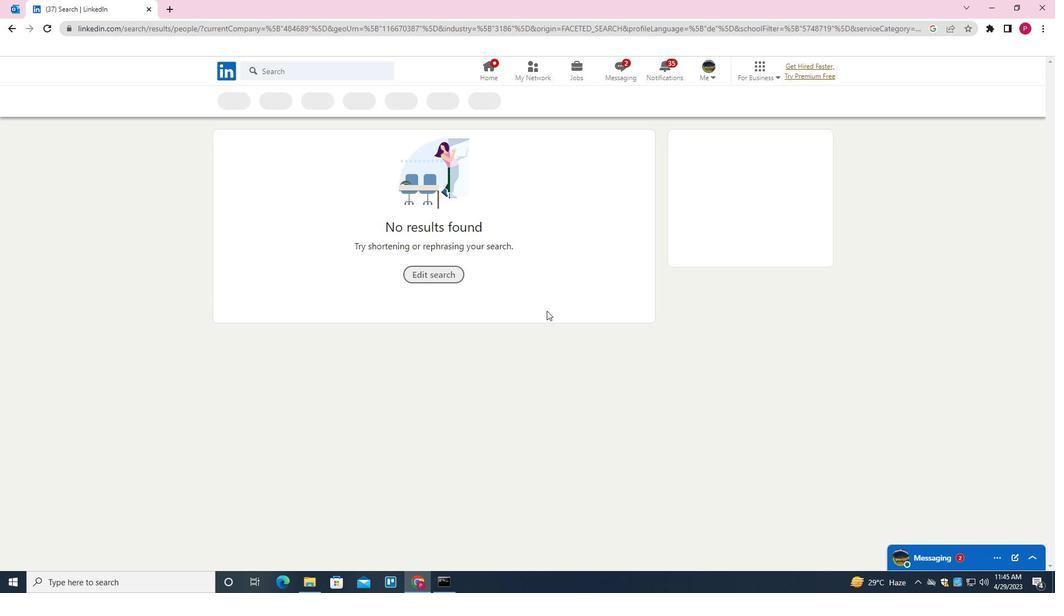 
